 Task: In Heading Arial with underline. Font size of heading  '18'Font style of data Calibri. Font size of data  9Alignment of headline & data Align center. Fill color in heading,  RedFont color of data Black Apply border in Data No BorderIn the sheet  Expense Tracker Spreadsheet Template Sheetbook
Action: Mouse moved to (28, 115)
Screenshot: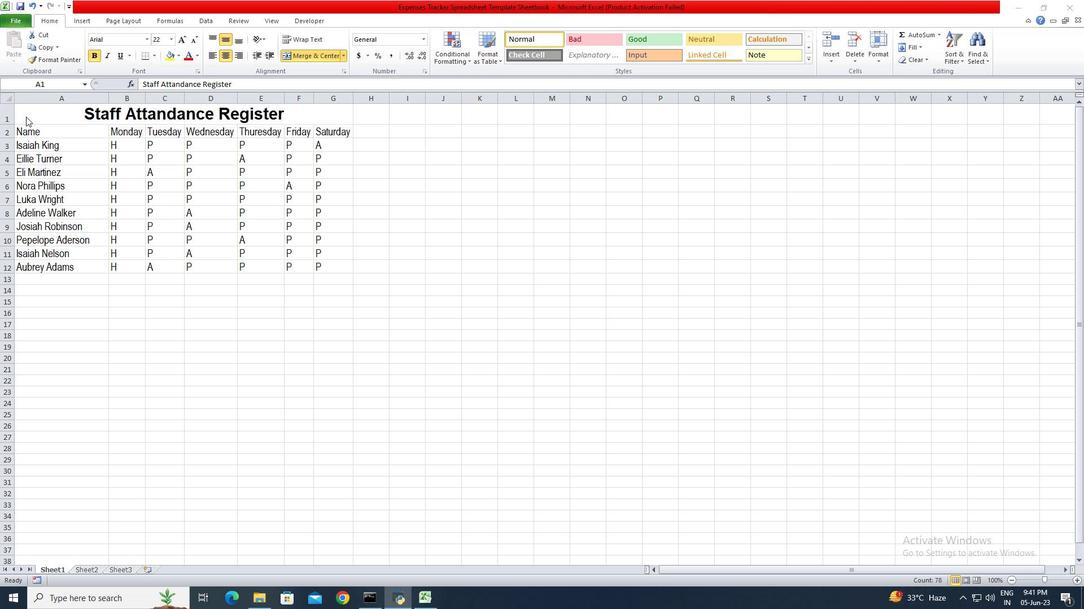 
Action: Mouse pressed left at (28, 115)
Screenshot: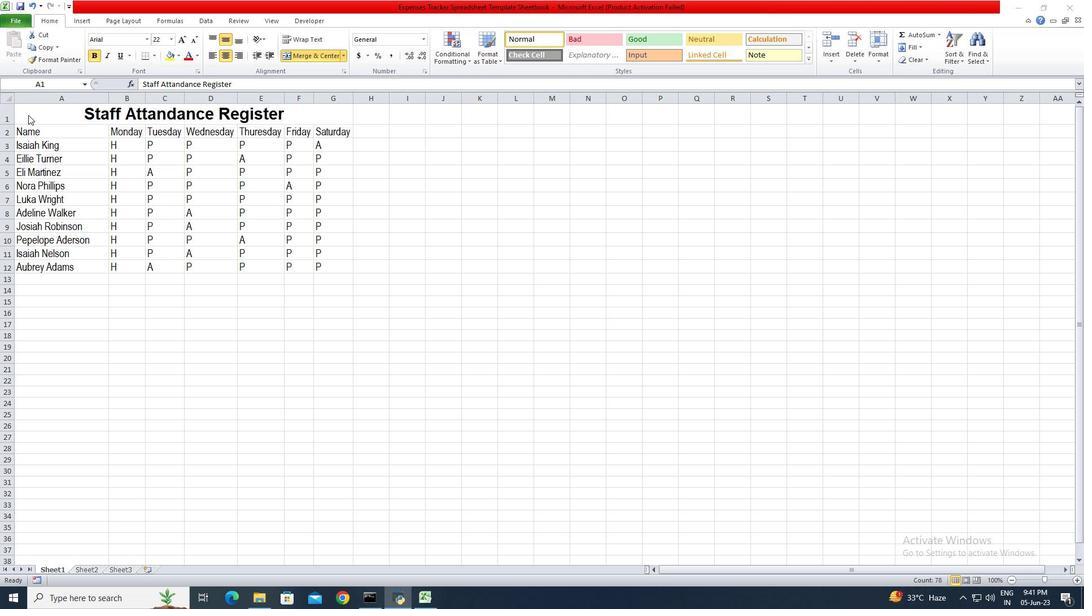 
Action: Mouse moved to (48, 108)
Screenshot: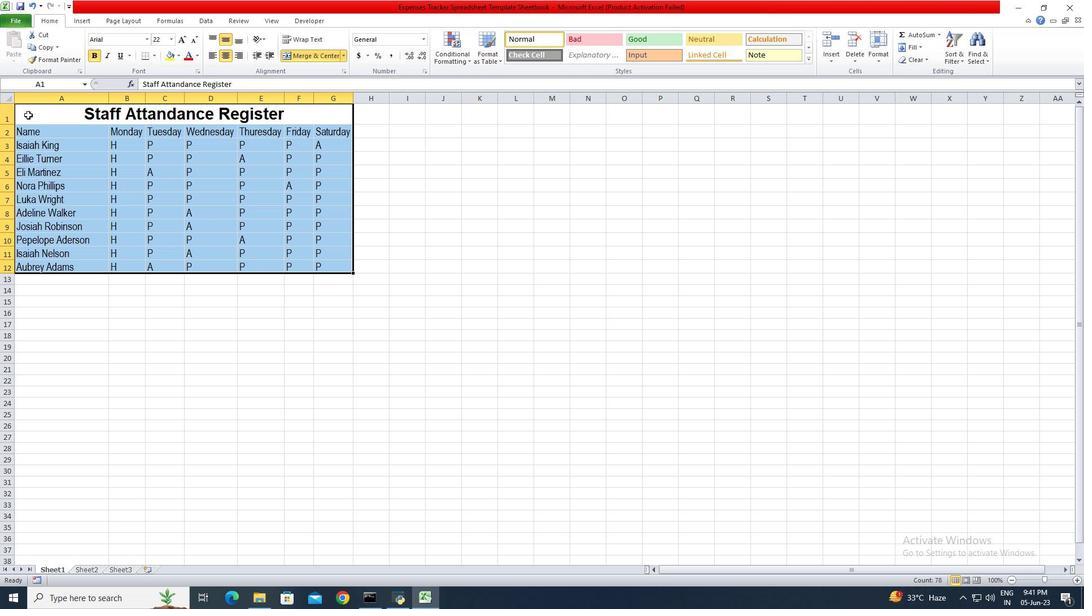 
Action: Mouse pressed left at (48, 108)
Screenshot: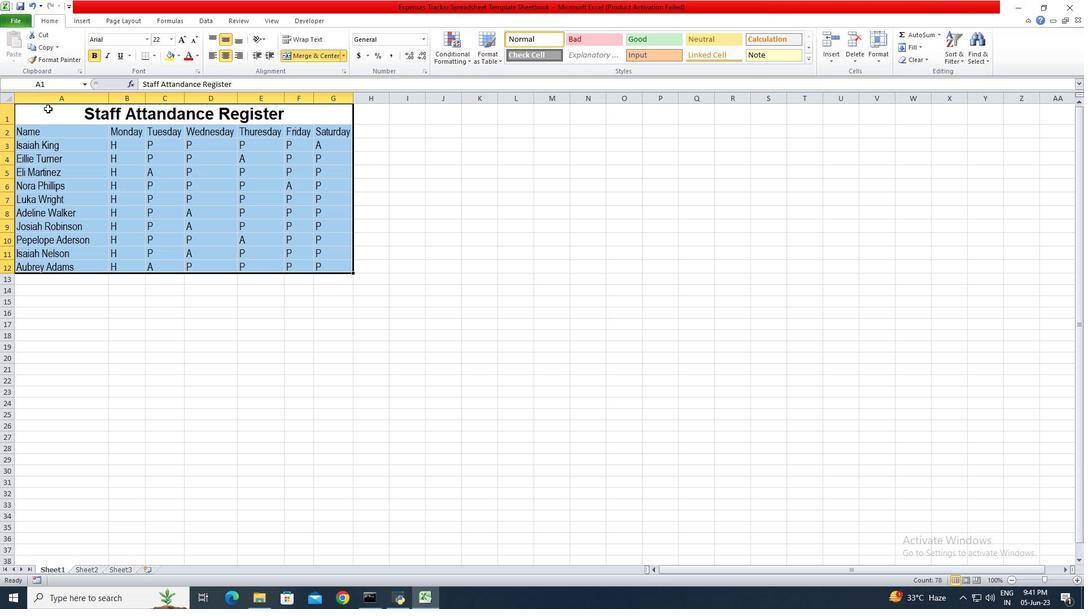 
Action: Mouse moved to (120, 54)
Screenshot: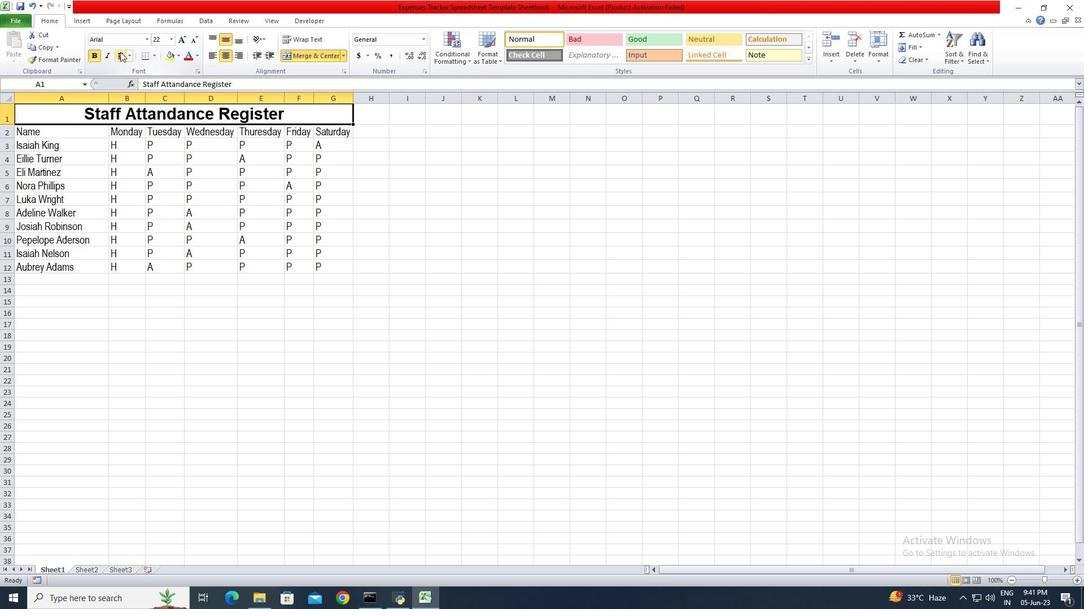 
Action: Mouse pressed left at (120, 54)
Screenshot: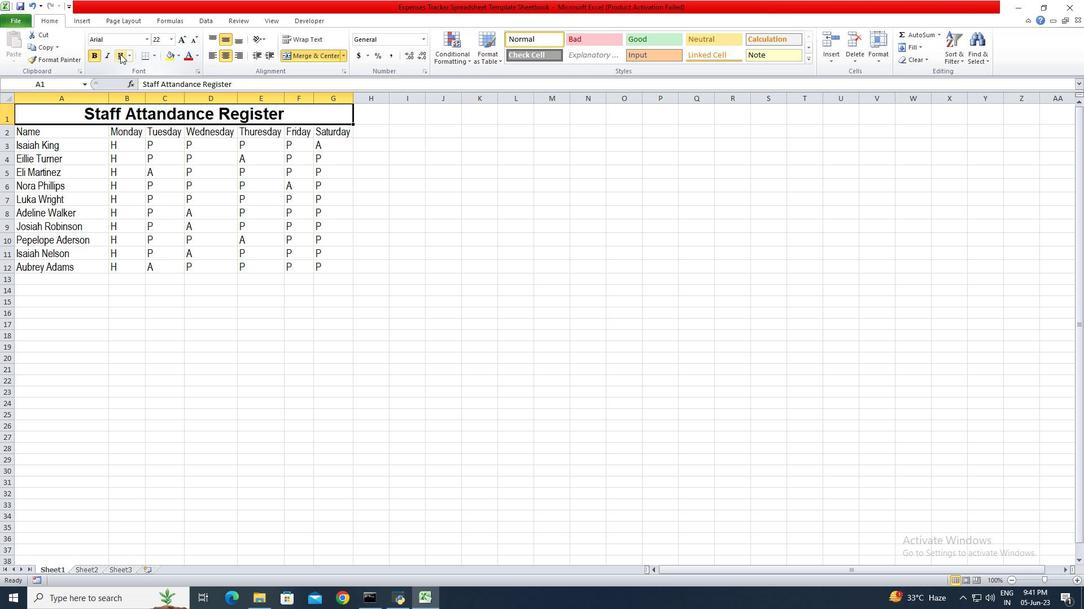 
Action: Mouse moved to (172, 40)
Screenshot: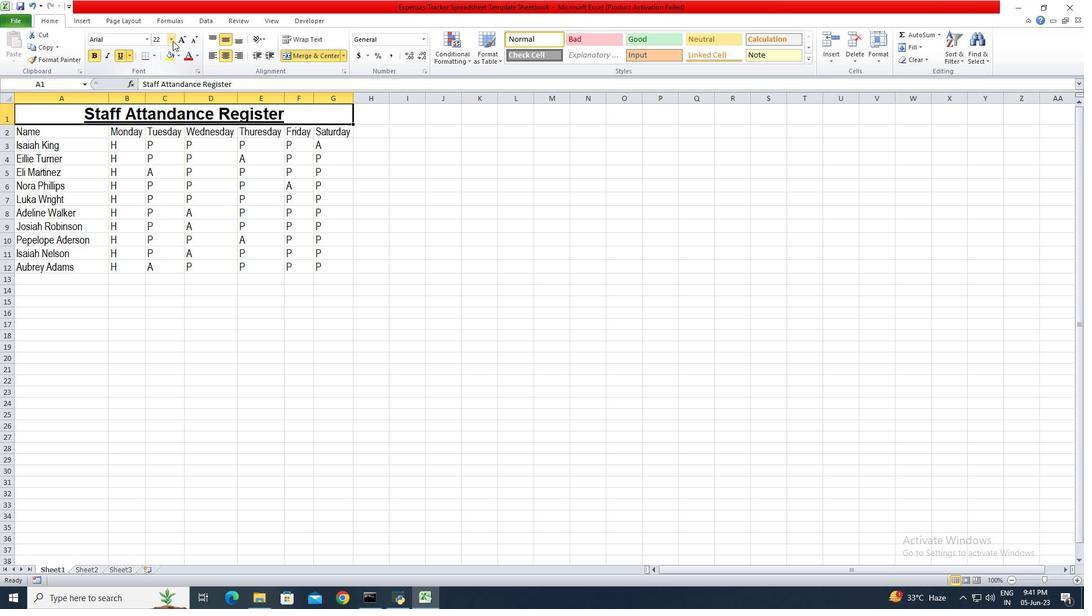 
Action: Mouse pressed left at (172, 40)
Screenshot: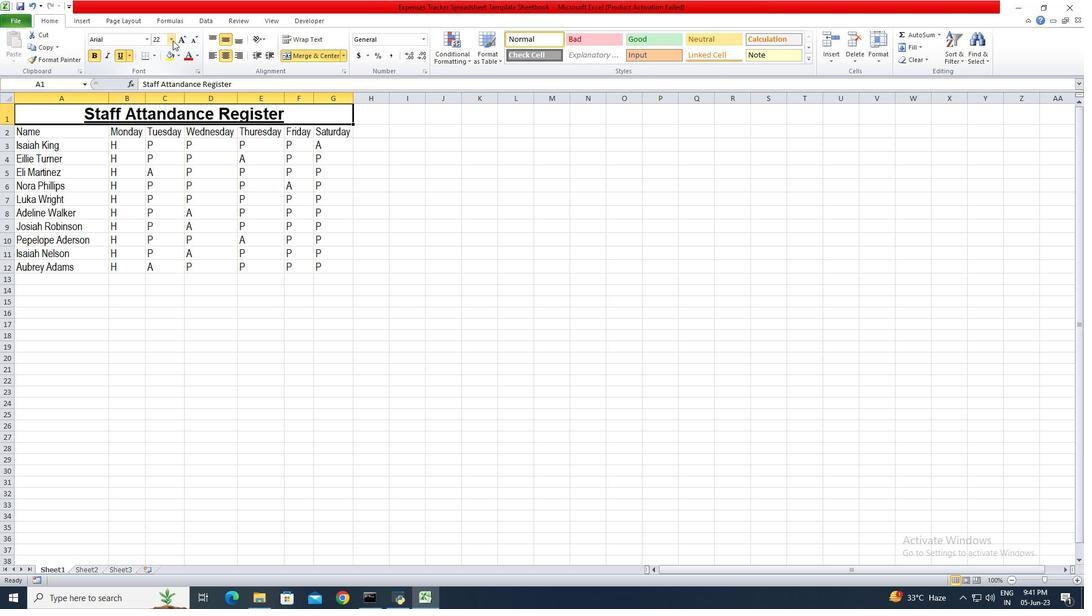 
Action: Mouse moved to (160, 114)
Screenshot: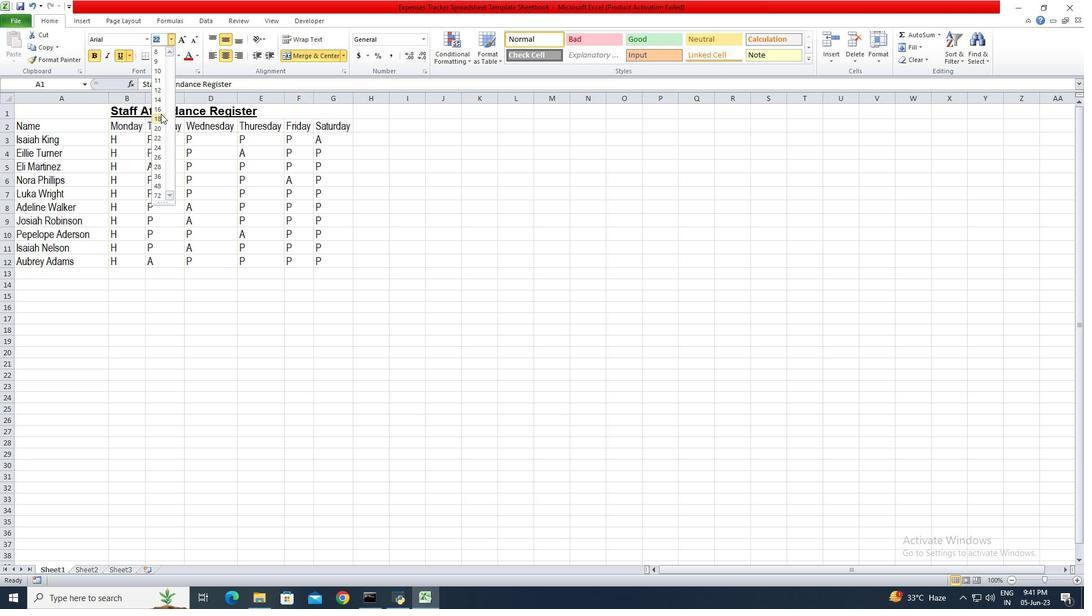 
Action: Mouse pressed left at (160, 114)
Screenshot: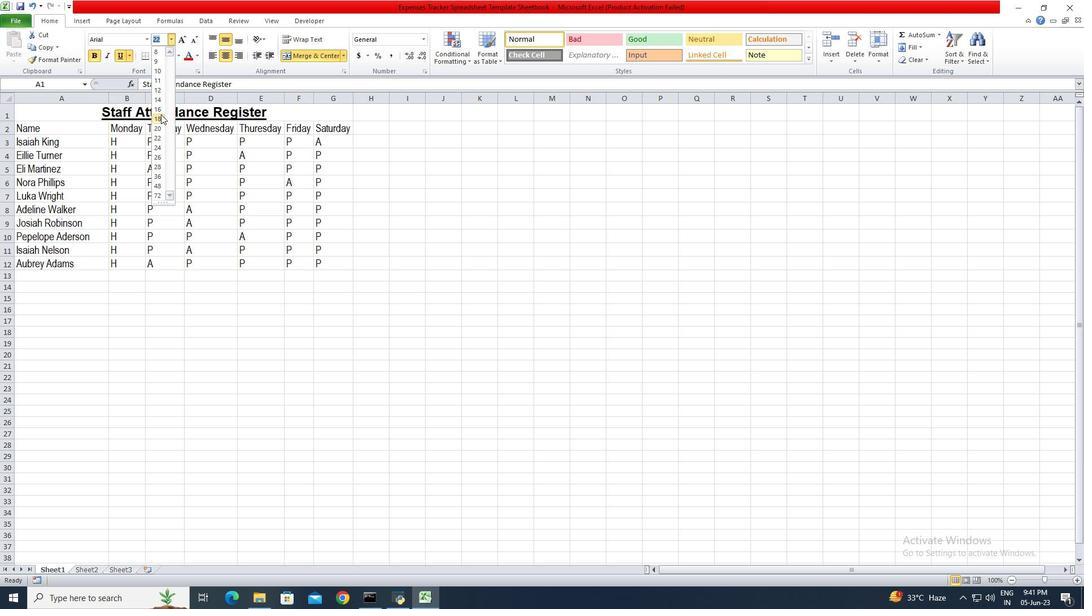 
Action: Mouse moved to (46, 129)
Screenshot: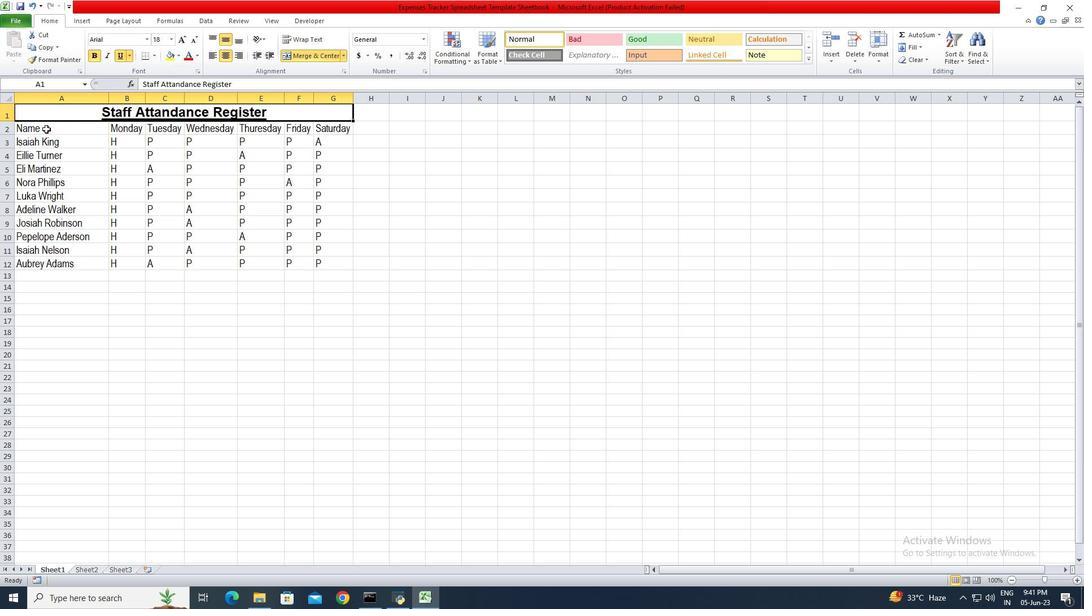 
Action: Mouse pressed left at (46, 129)
Screenshot: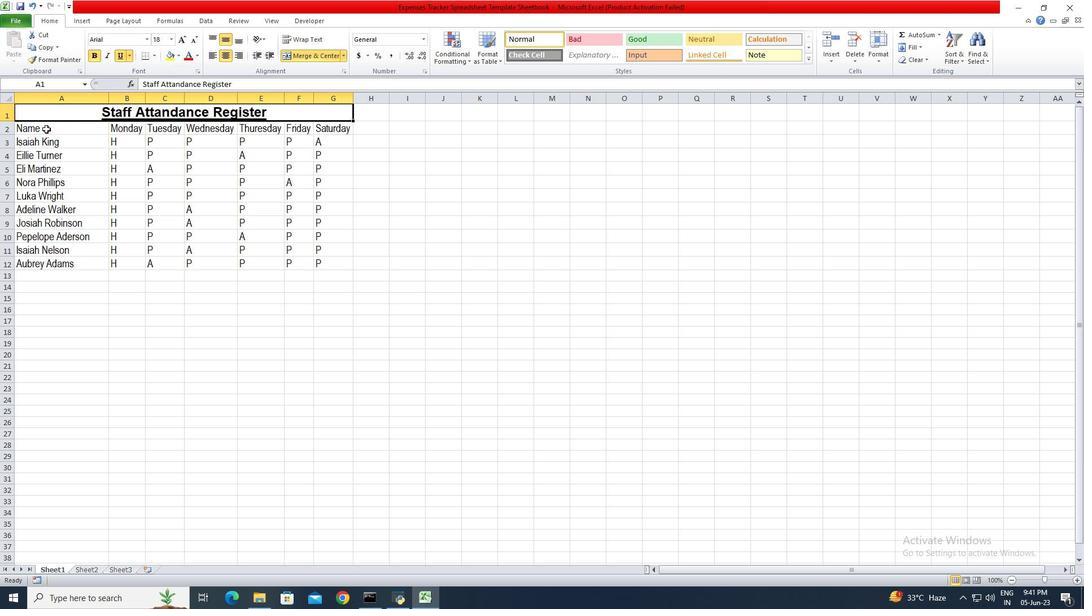 
Action: Mouse moved to (145, 44)
Screenshot: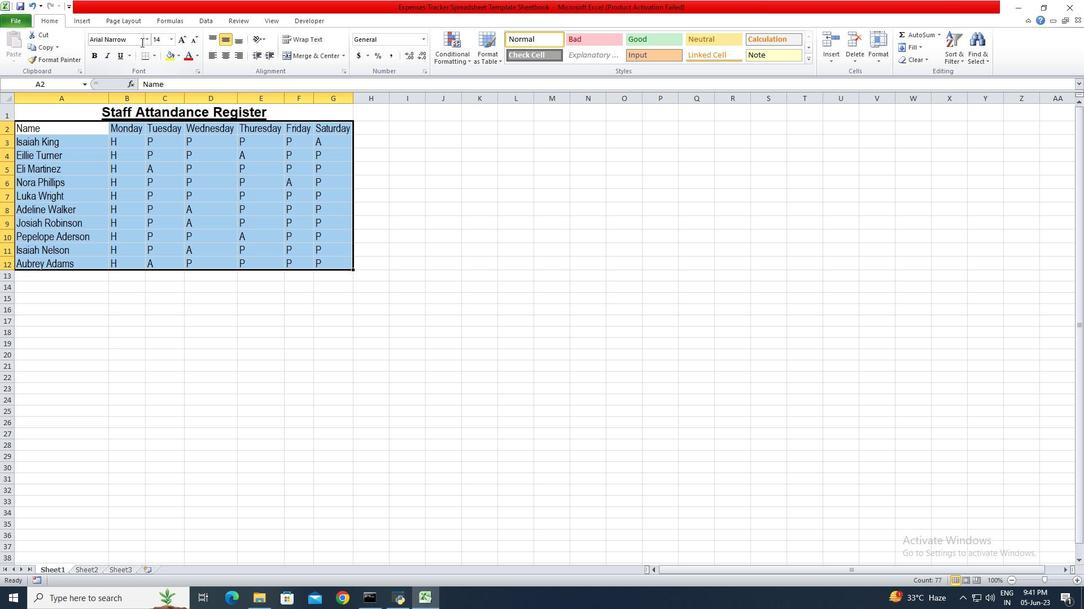 
Action: Mouse pressed left at (145, 44)
Screenshot: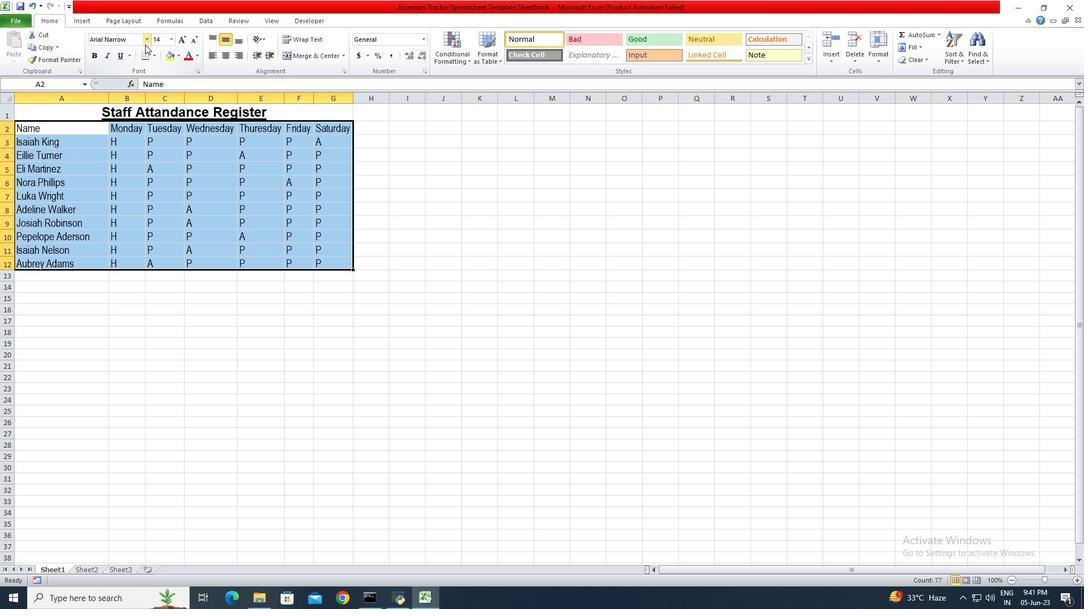 
Action: Mouse moved to (136, 80)
Screenshot: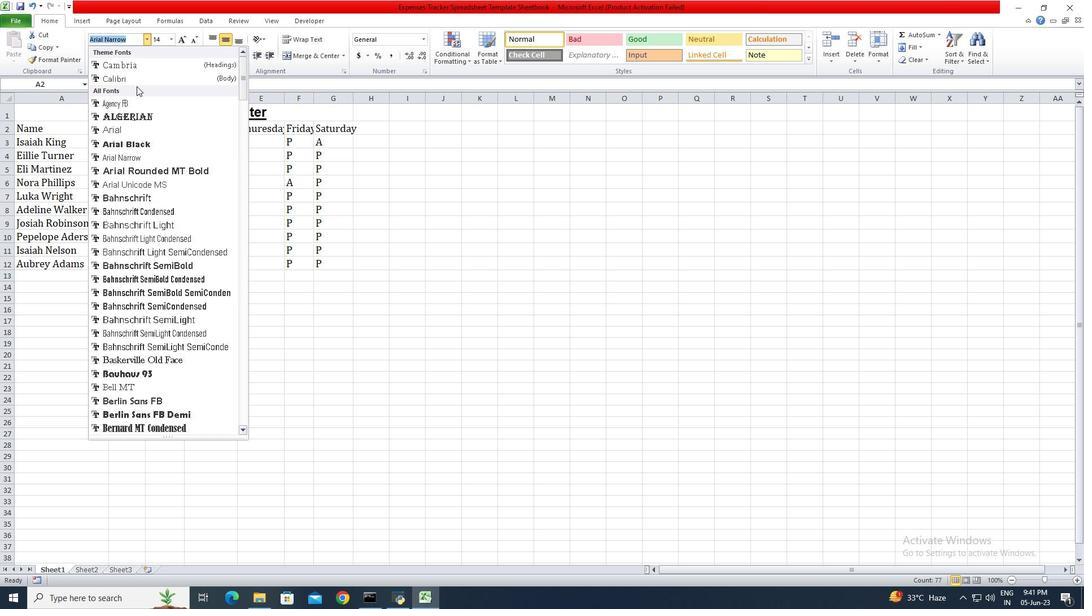 
Action: Mouse pressed left at (136, 80)
Screenshot: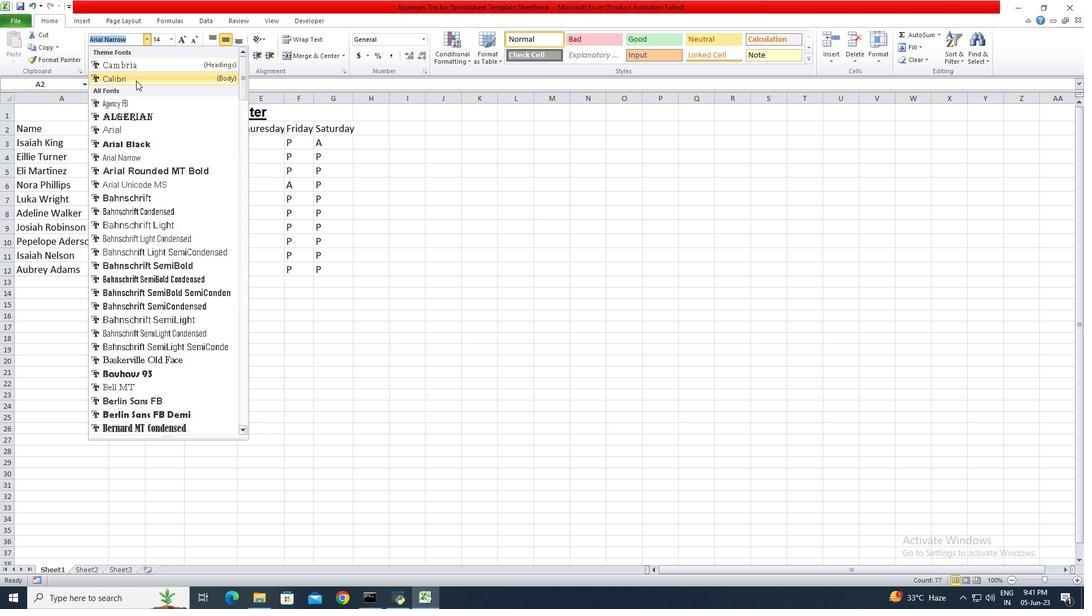 
Action: Mouse moved to (172, 39)
Screenshot: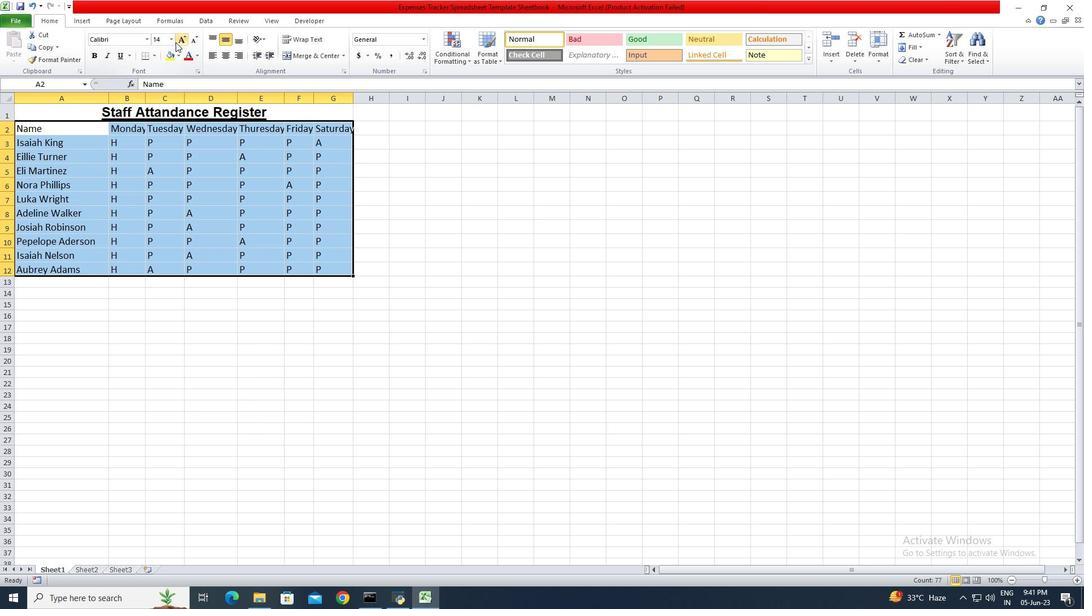 
Action: Mouse pressed left at (172, 39)
Screenshot: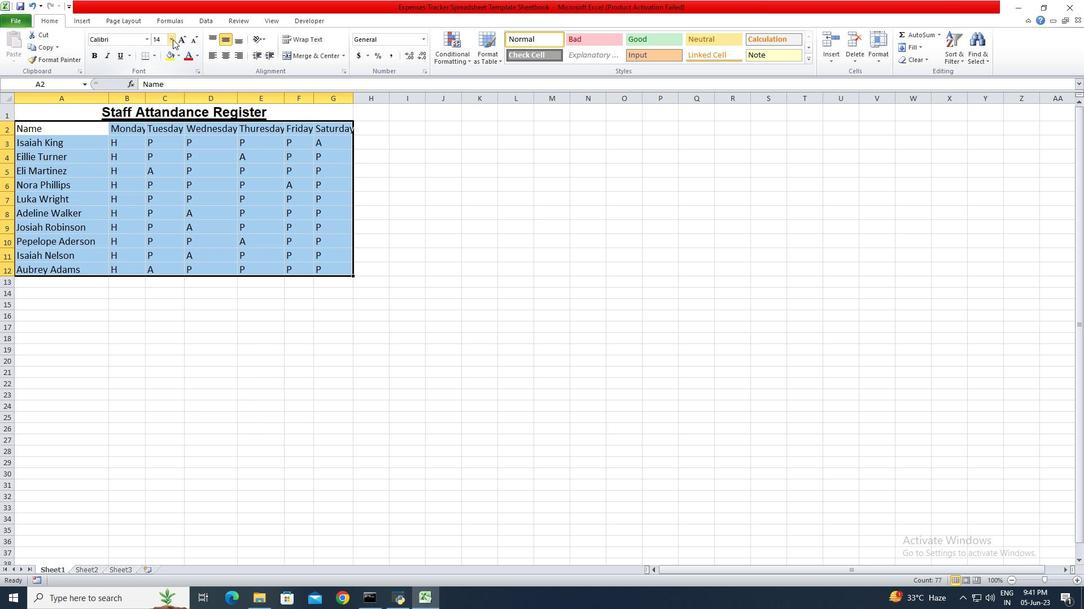 
Action: Mouse moved to (156, 62)
Screenshot: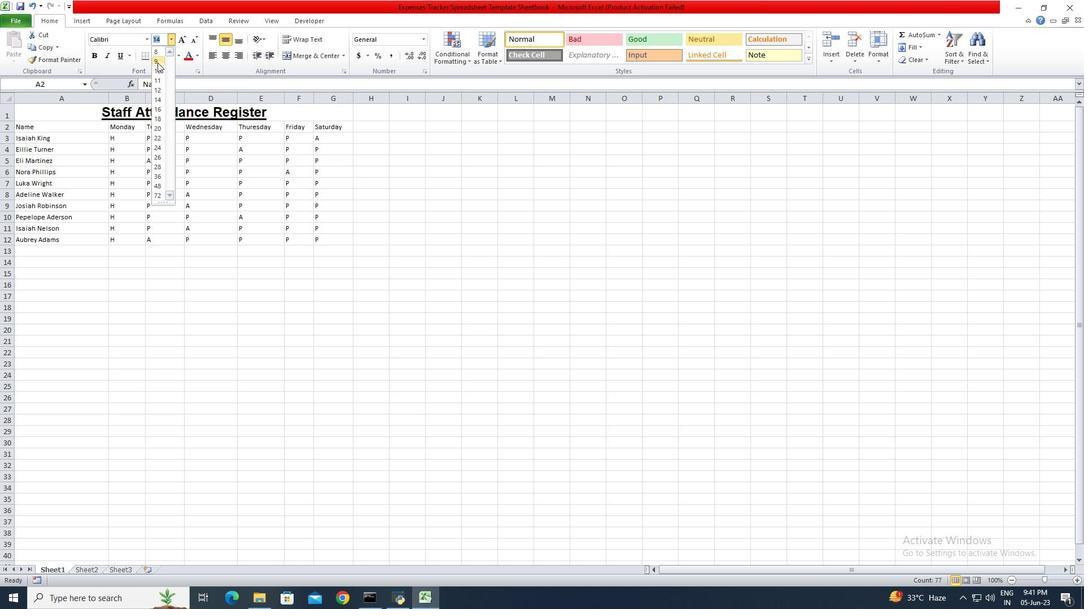 
Action: Mouse pressed left at (156, 62)
Screenshot: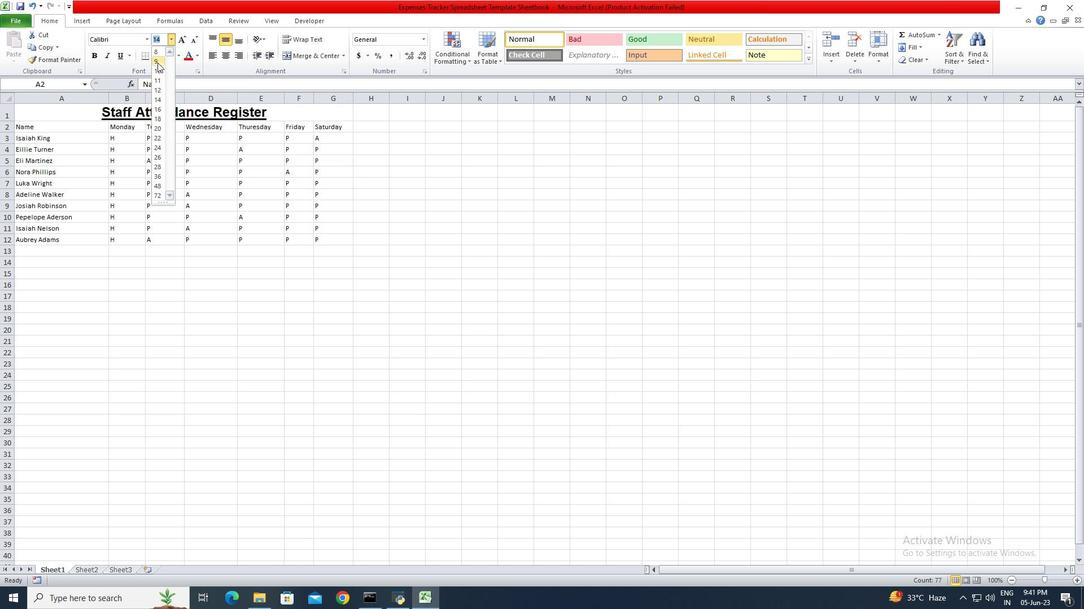 
Action: Mouse moved to (85, 108)
Screenshot: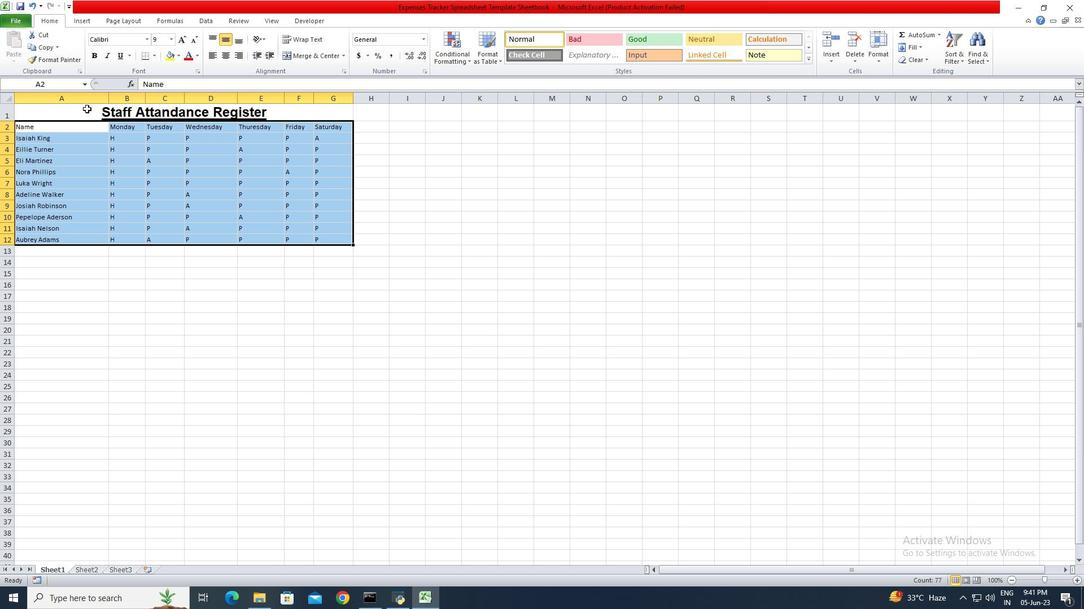 
Action: Mouse pressed left at (85, 108)
Screenshot: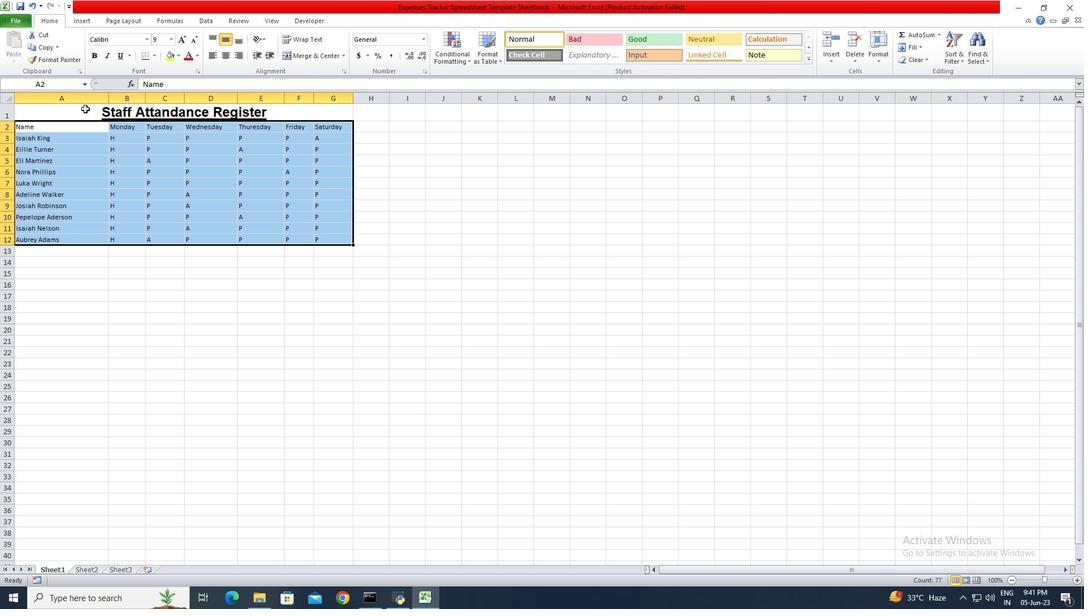 
Action: Mouse moved to (221, 53)
Screenshot: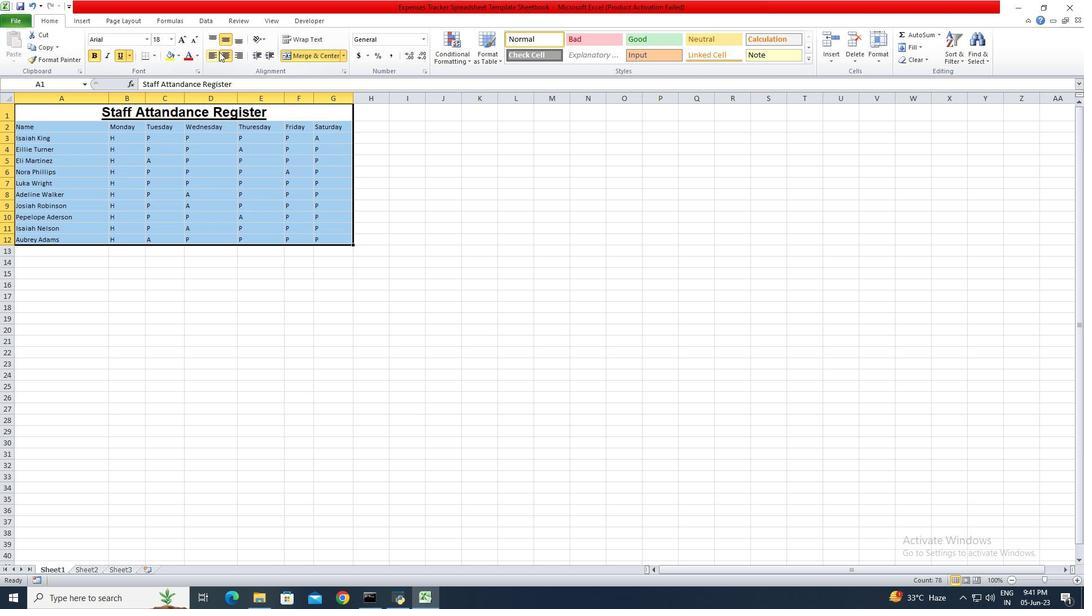 
Action: Mouse pressed left at (221, 53)
Screenshot: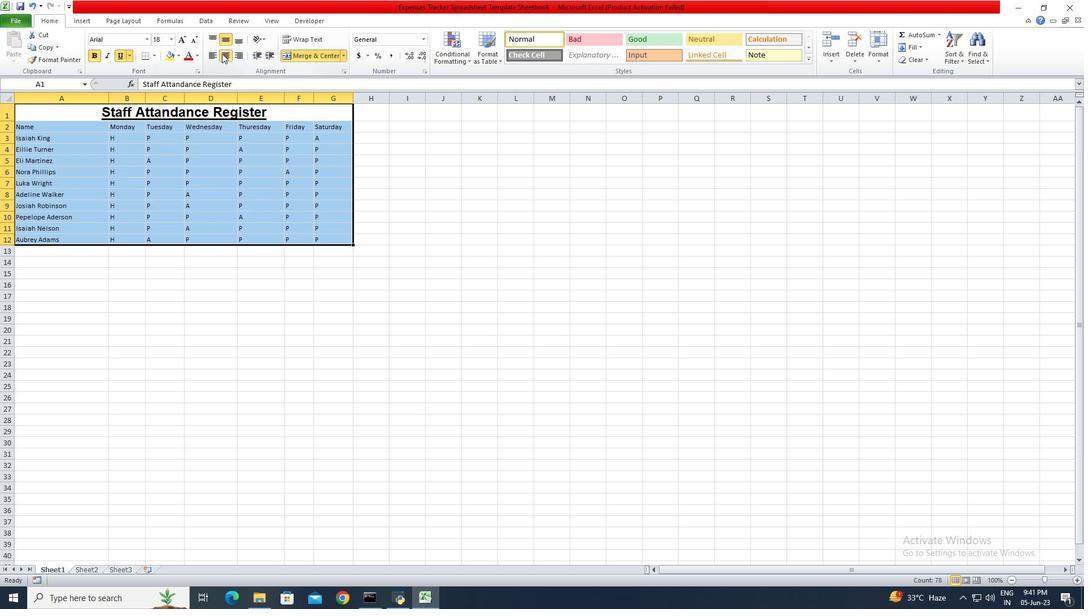 
Action: Mouse moved to (108, 97)
Screenshot: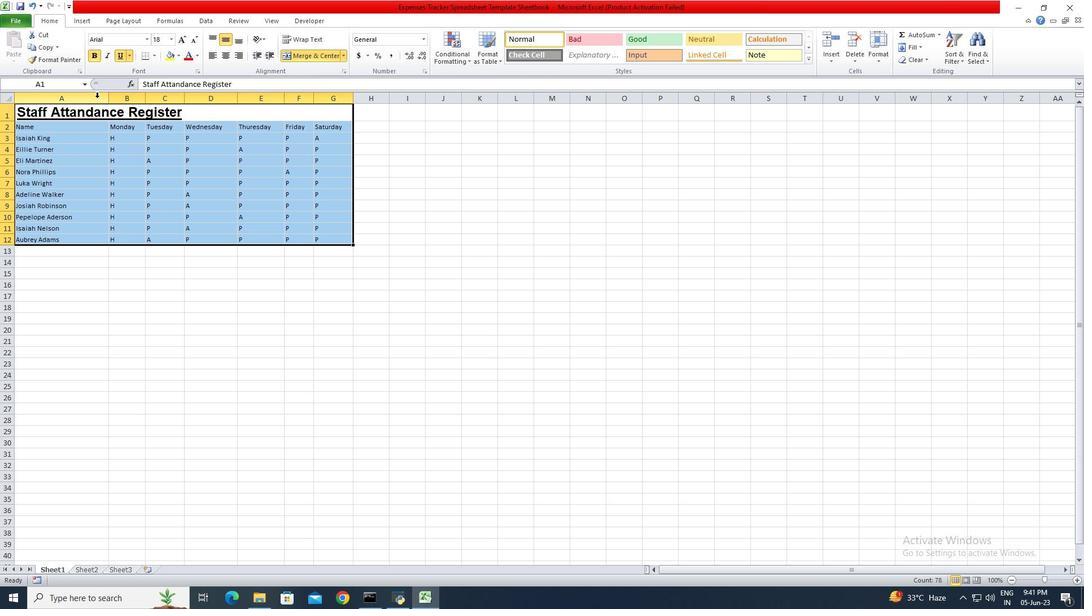 
Action: Mouse pressed left at (108, 97)
Screenshot: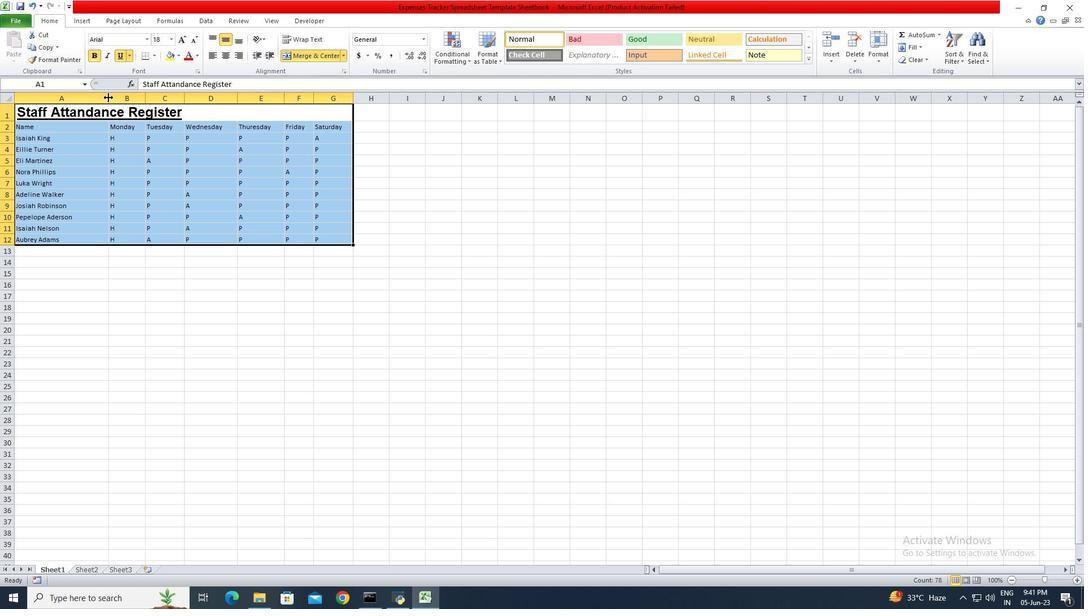 
Action: Mouse pressed left at (108, 97)
Screenshot: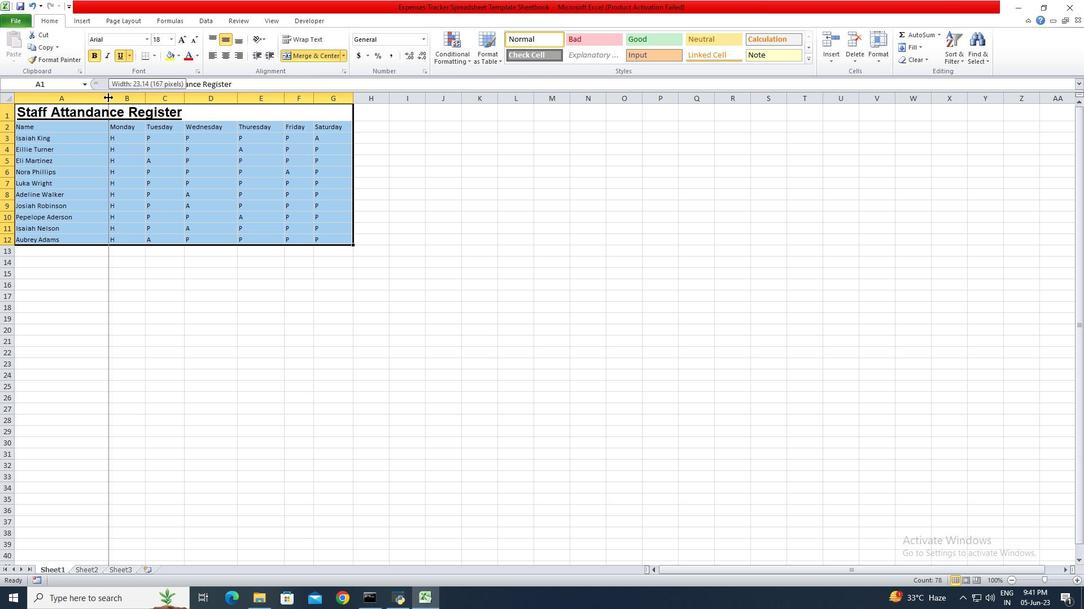 
Action: Mouse moved to (109, 98)
Screenshot: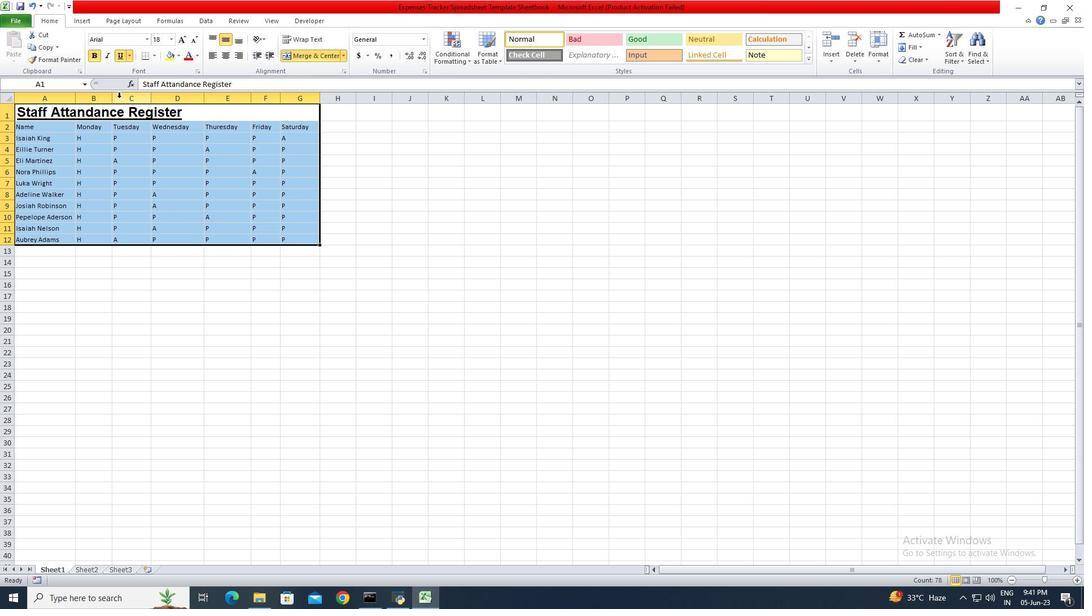 
Action: Mouse pressed left at (109, 98)
Screenshot: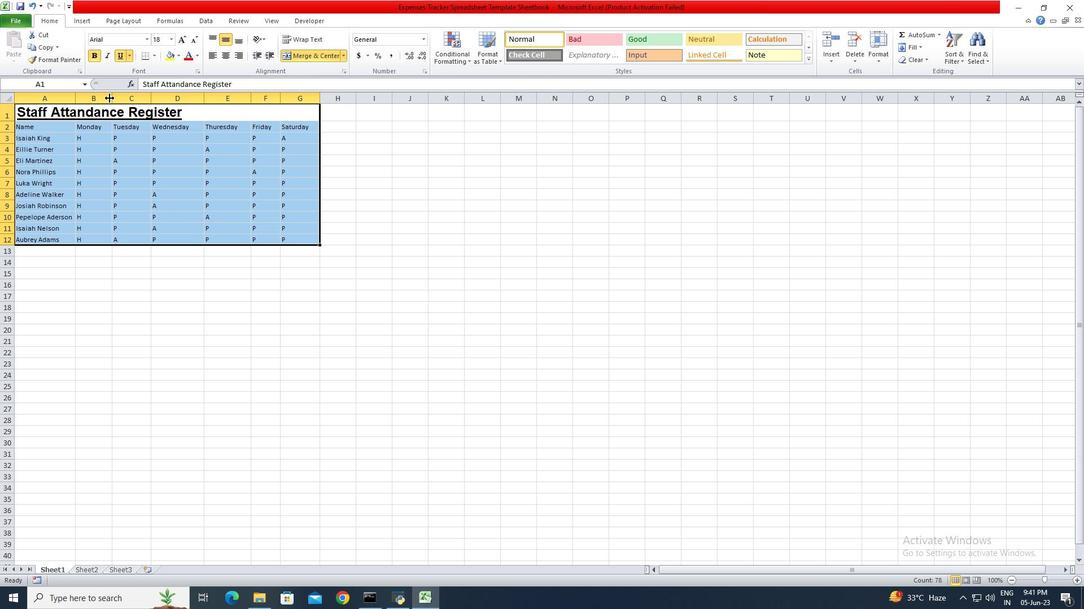 
Action: Mouse pressed left at (109, 98)
Screenshot: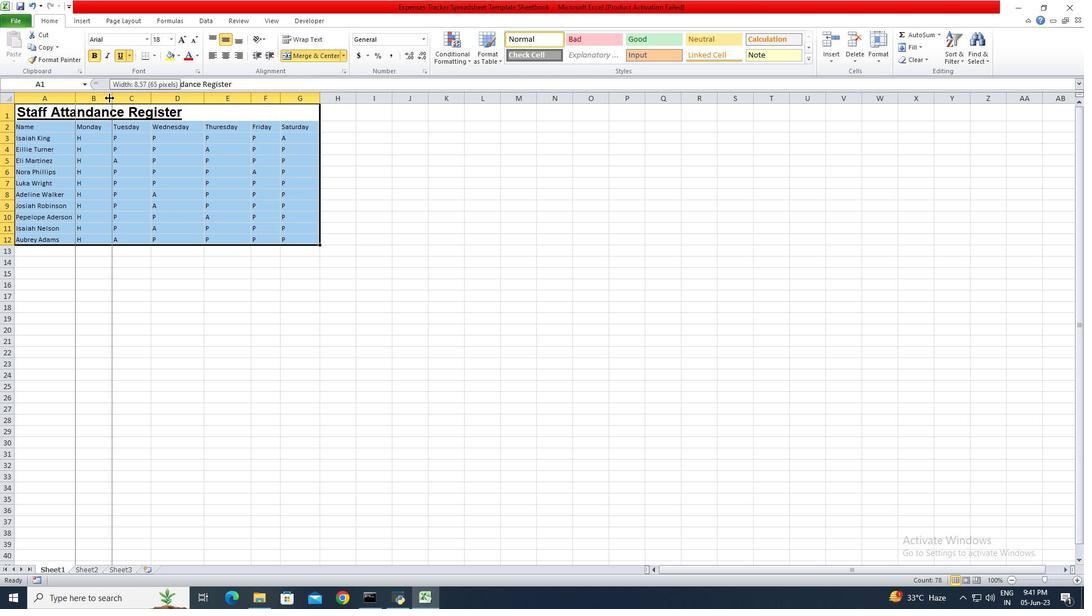 
Action: Mouse moved to (143, 101)
Screenshot: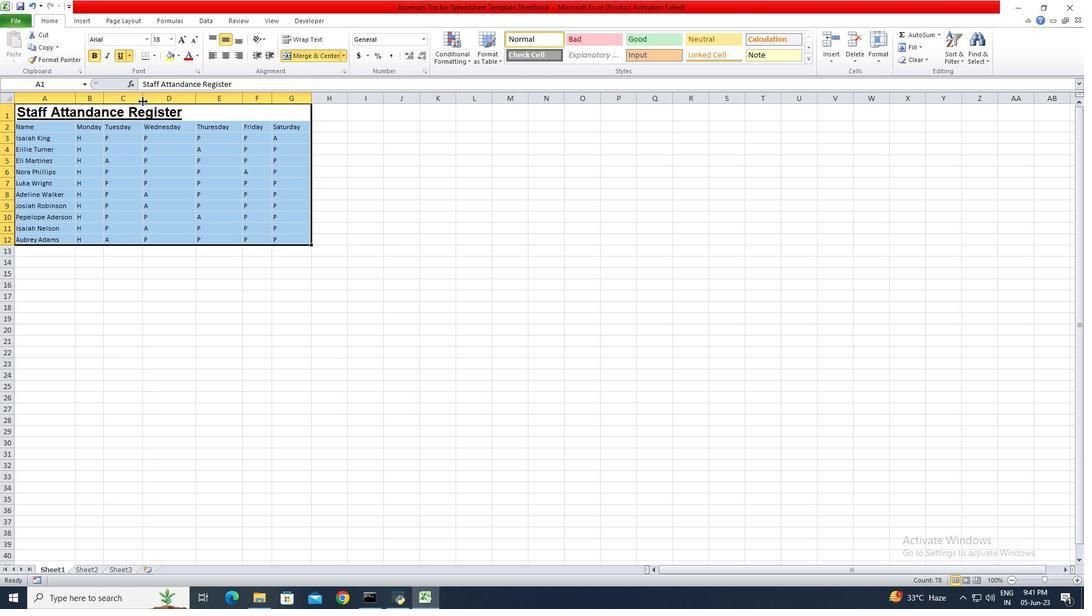 
Action: Mouse pressed left at (143, 101)
Screenshot: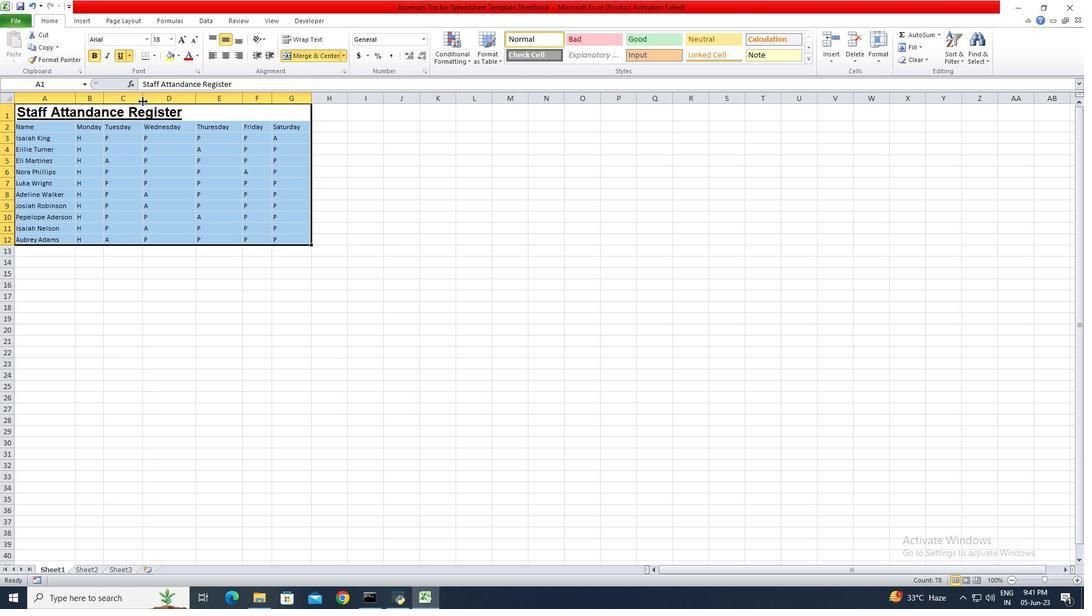 
Action: Mouse moved to (143, 101)
Screenshot: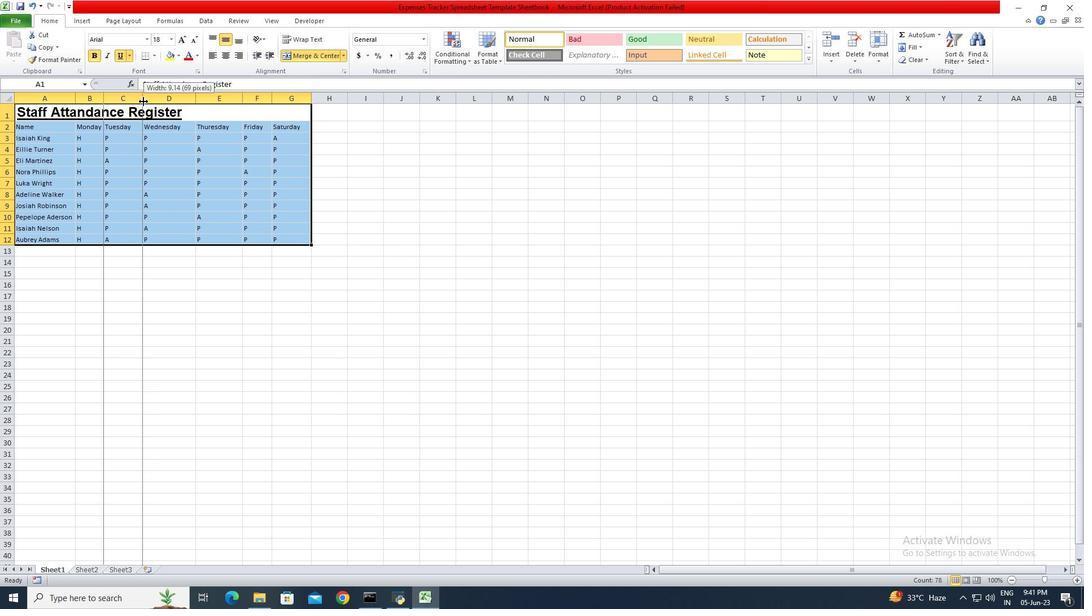 
Action: Mouse pressed left at (143, 101)
Screenshot: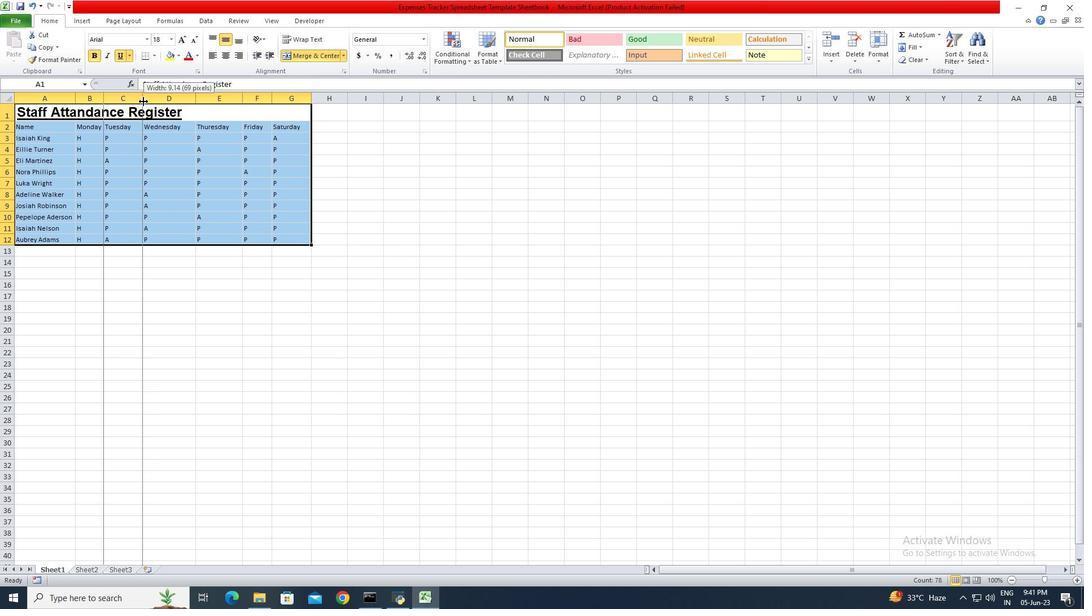 
Action: Mouse moved to (186, 97)
Screenshot: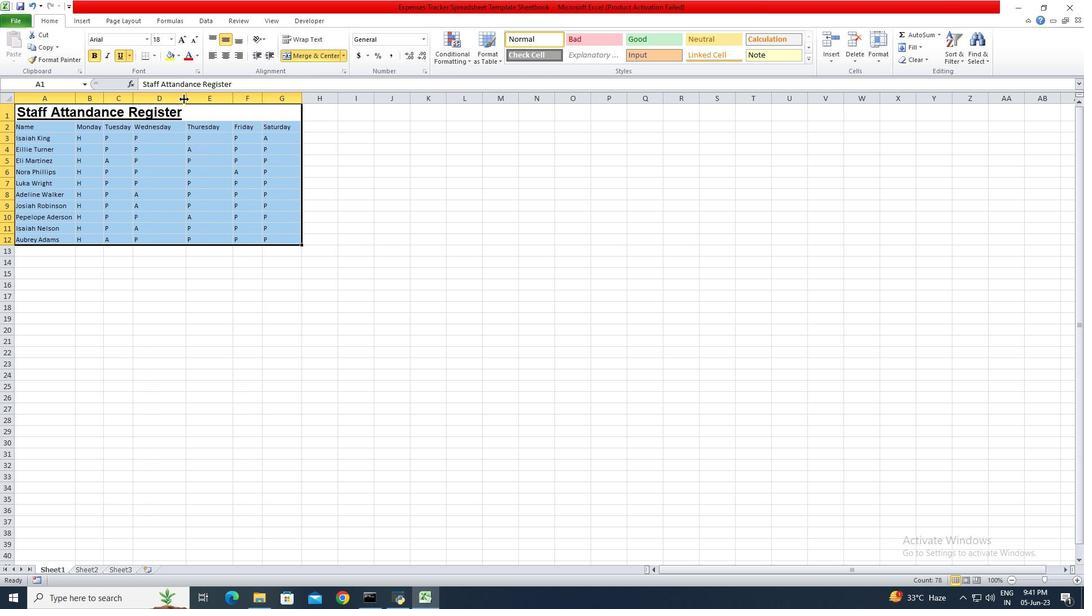 
Action: Mouse pressed left at (186, 97)
Screenshot: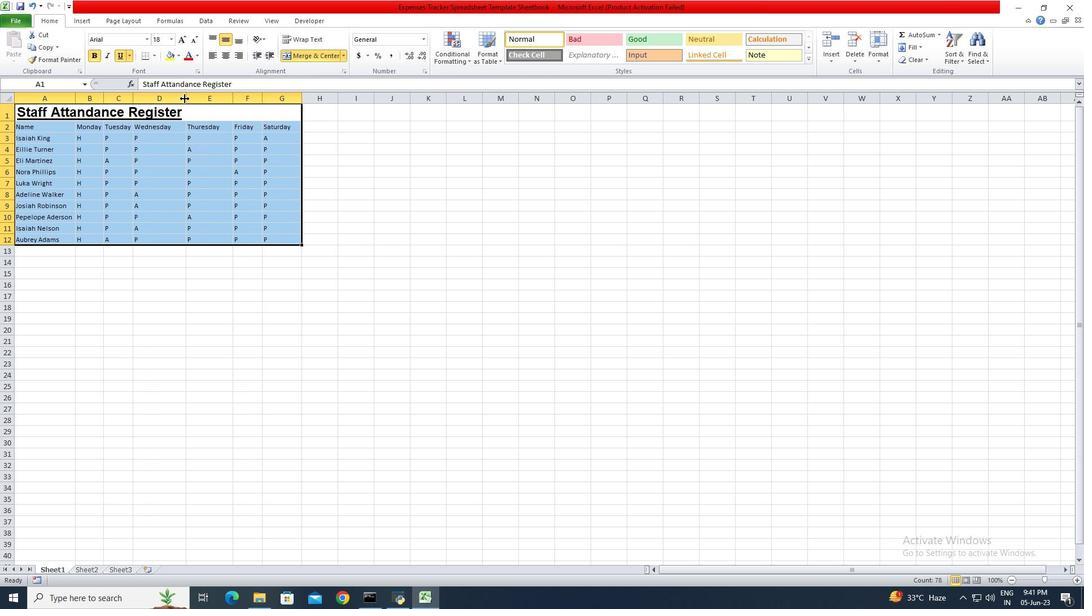 
Action: Mouse moved to (186, 97)
Screenshot: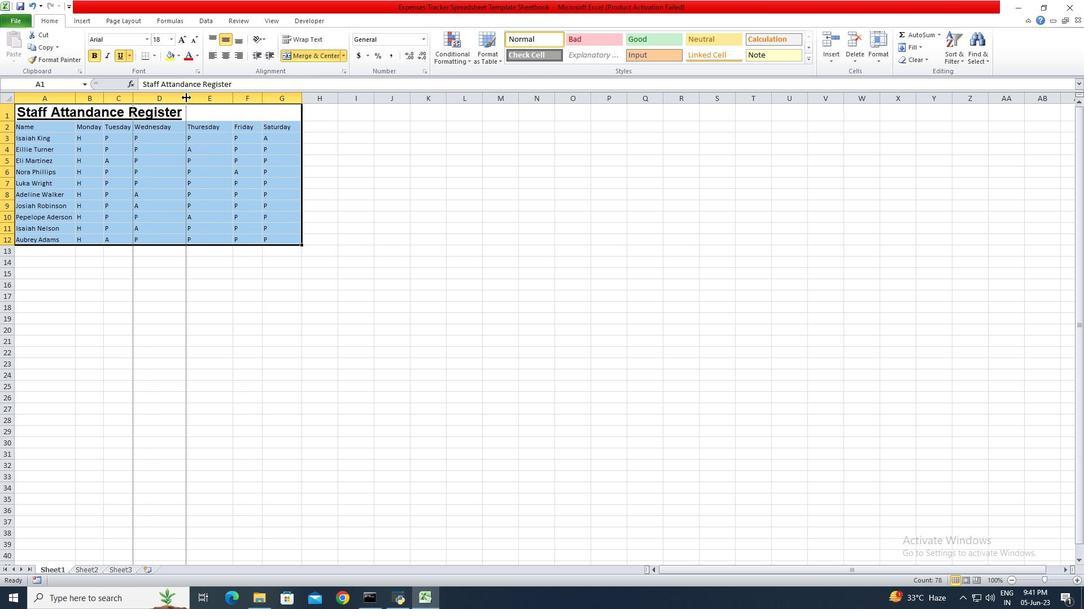
Action: Mouse pressed left at (186, 97)
Screenshot: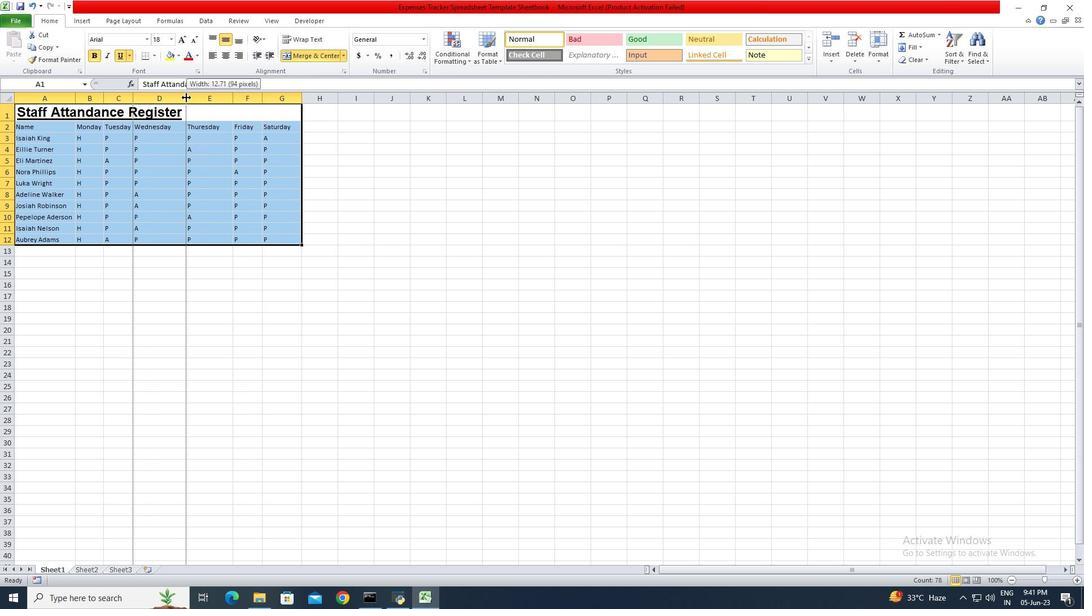 
Action: Mouse moved to (219, 100)
Screenshot: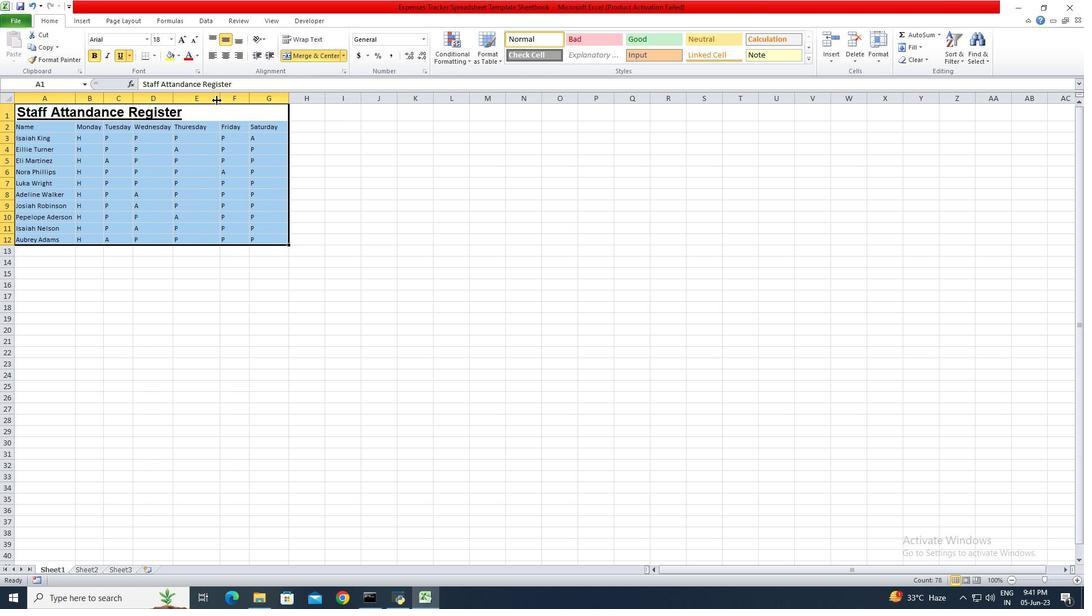 
Action: Mouse pressed left at (219, 100)
Screenshot: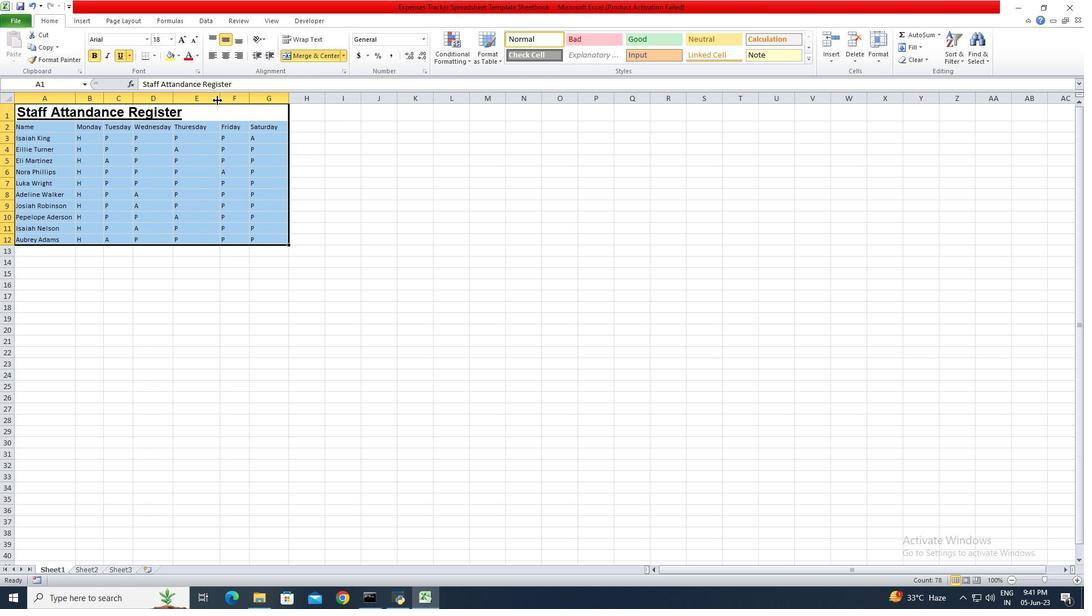 
Action: Mouse moved to (220, 100)
Screenshot: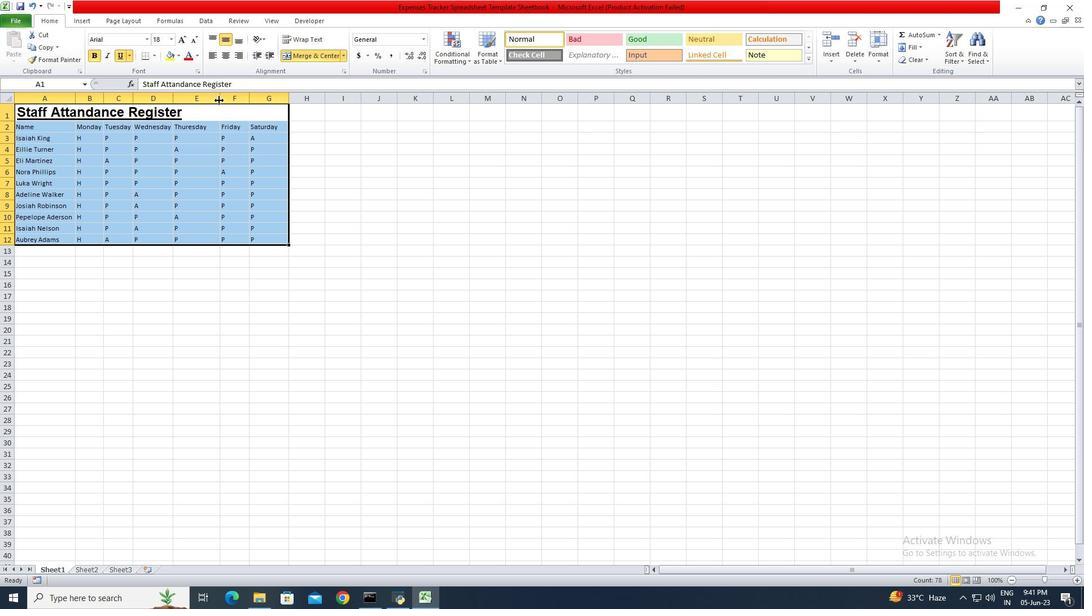
Action: Mouse pressed left at (220, 100)
Screenshot: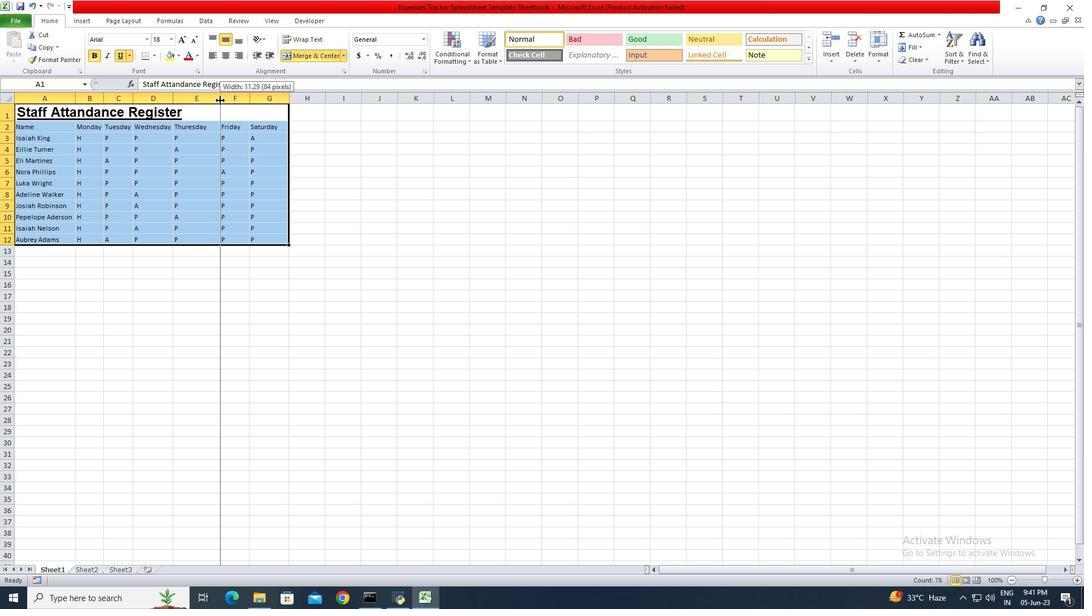
Action: Mouse moved to (236, 101)
Screenshot: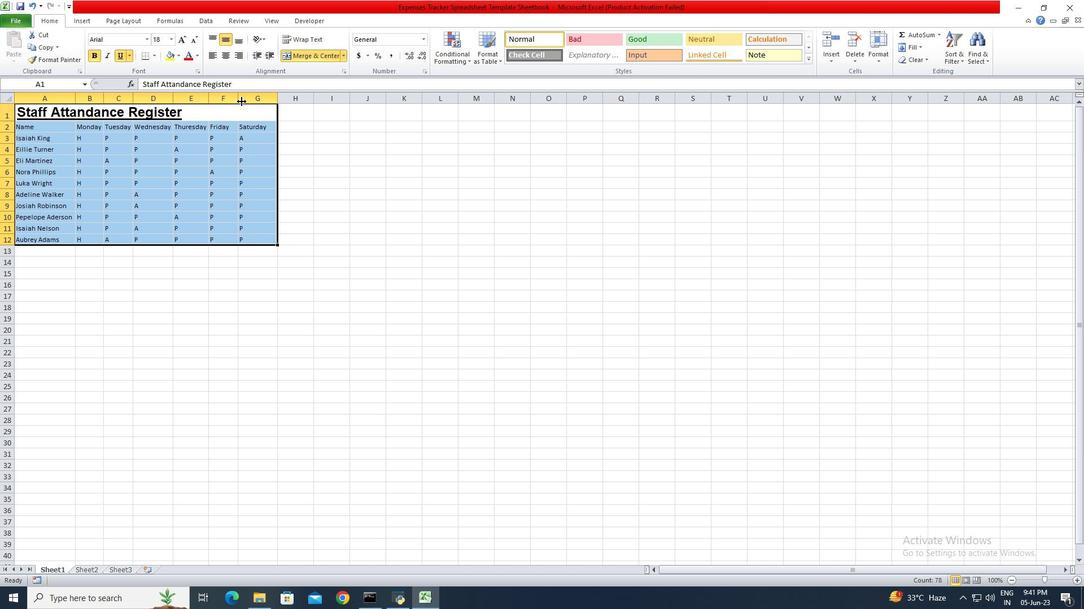 
Action: Mouse pressed left at (236, 101)
Screenshot: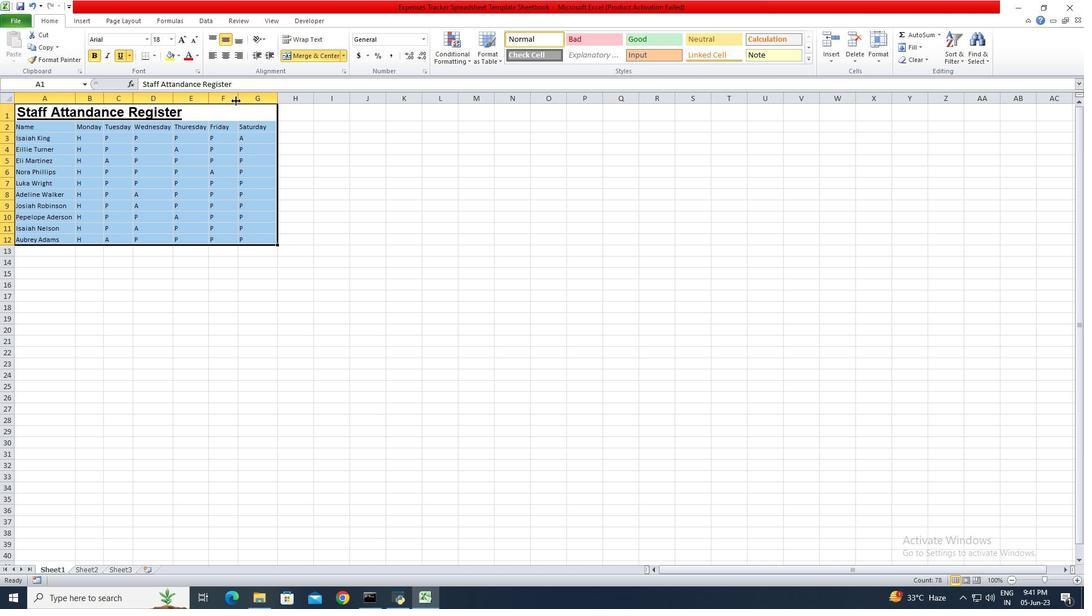 
Action: Mouse pressed left at (236, 101)
Screenshot: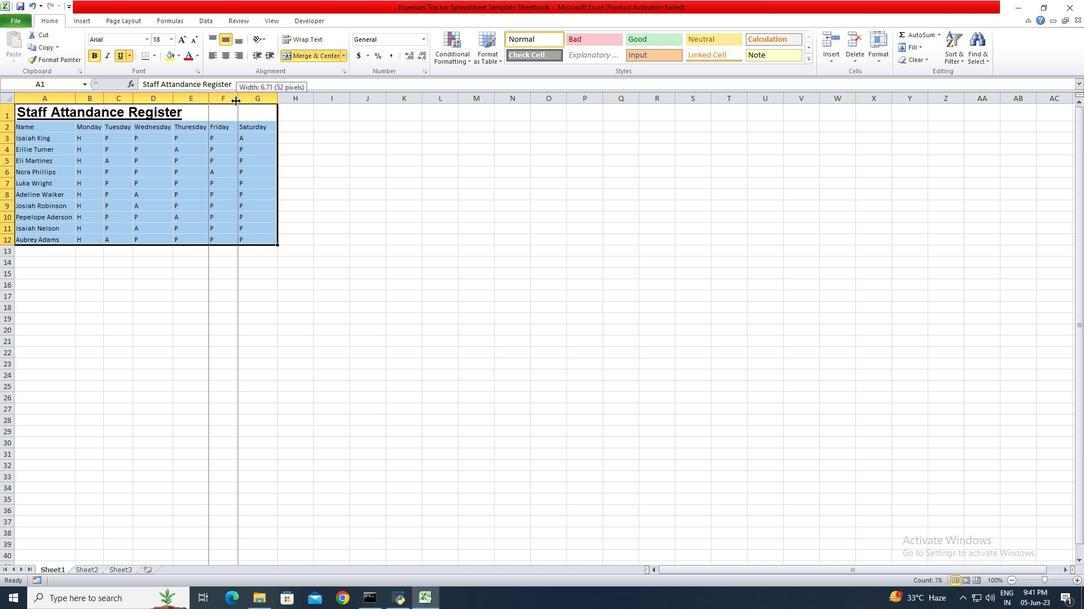 
Action: Mouse moved to (268, 99)
Screenshot: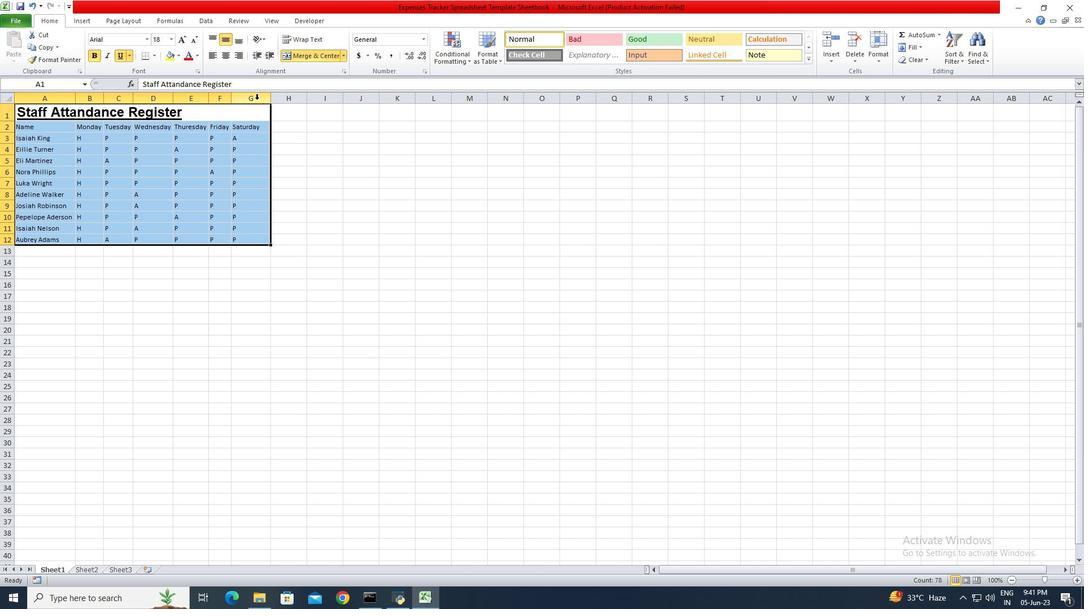 
Action: Mouse pressed left at (268, 99)
Screenshot: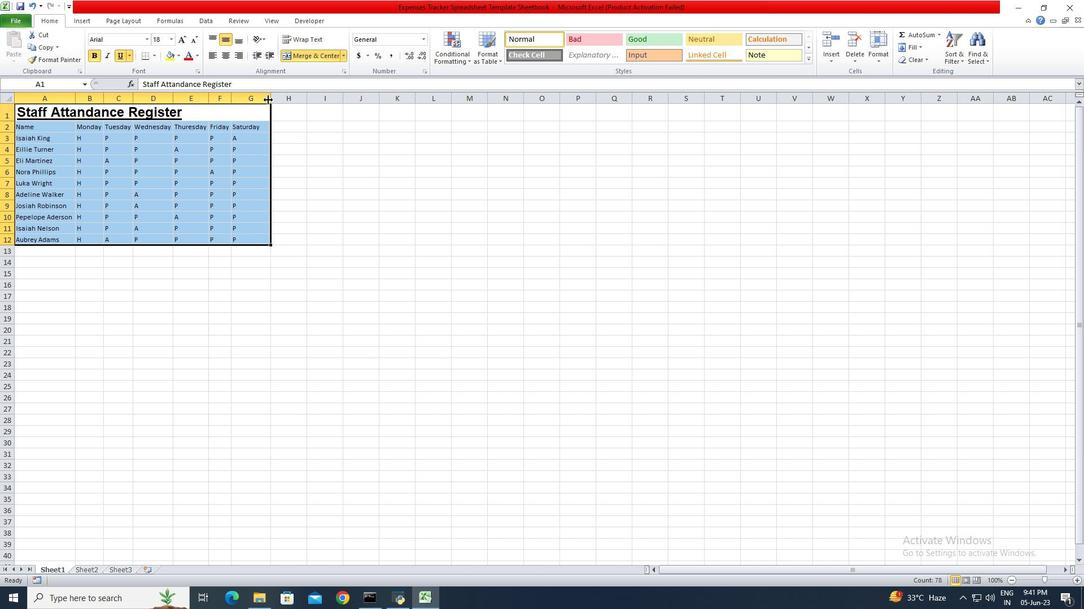 
Action: Mouse moved to (268, 99)
Screenshot: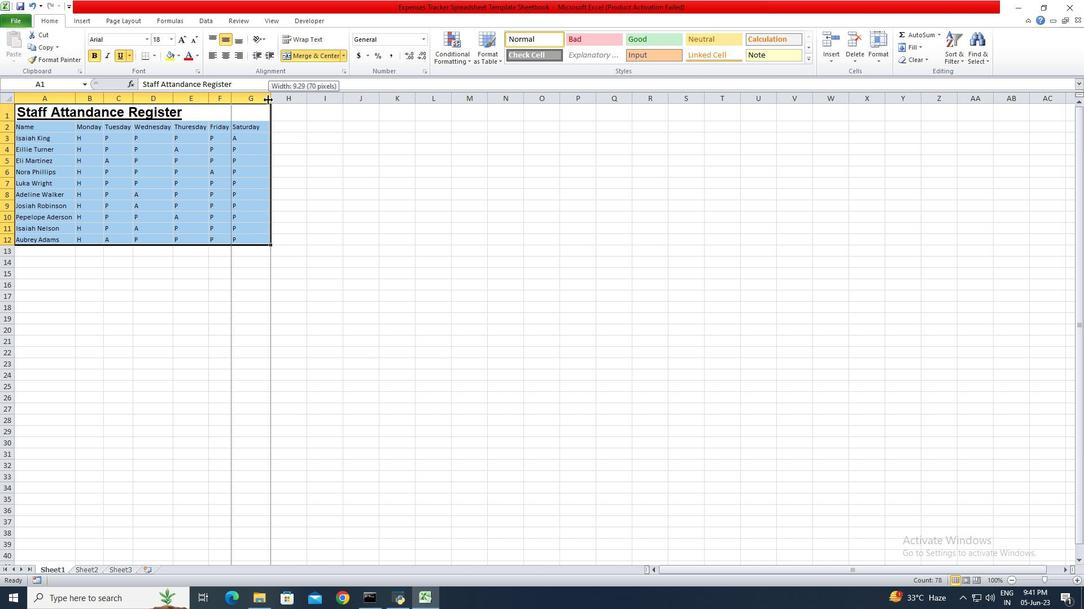 
Action: Mouse pressed left at (268, 99)
Screenshot: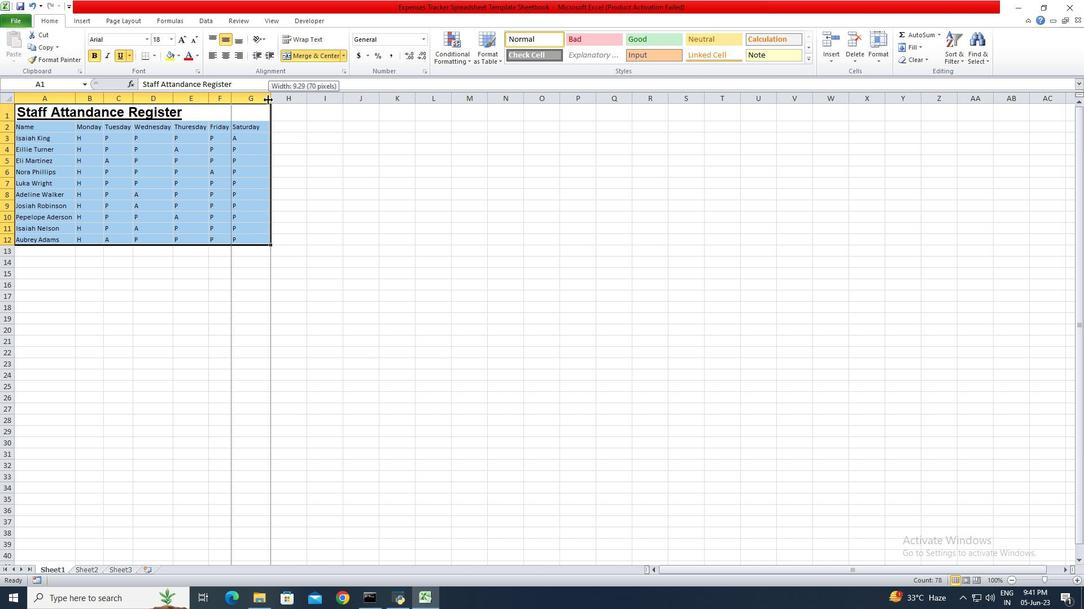 
Action: Mouse moved to (223, 53)
Screenshot: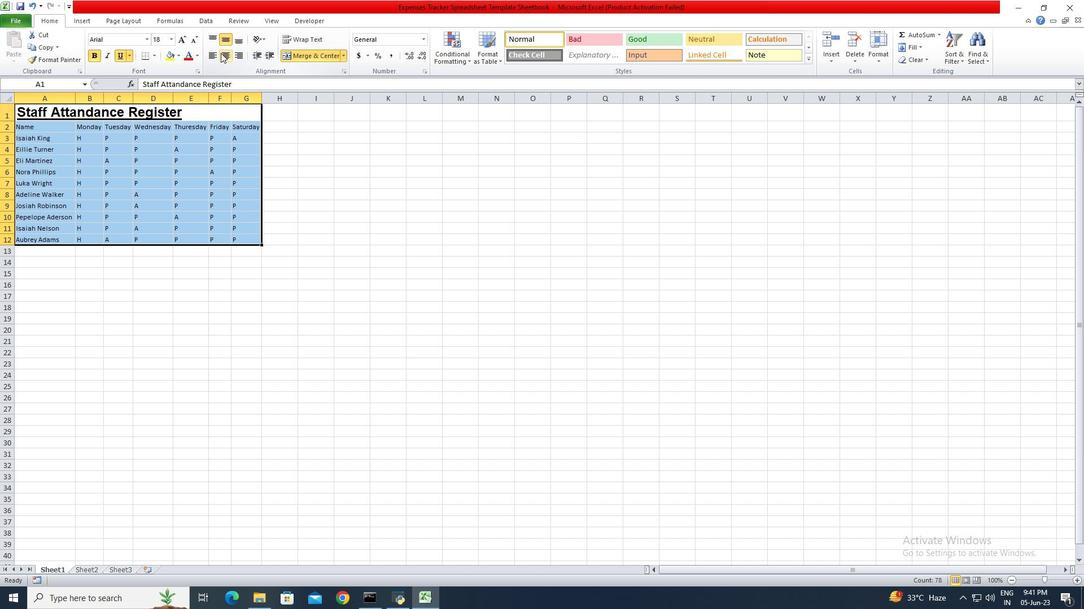 
Action: Mouse pressed left at (223, 53)
Screenshot: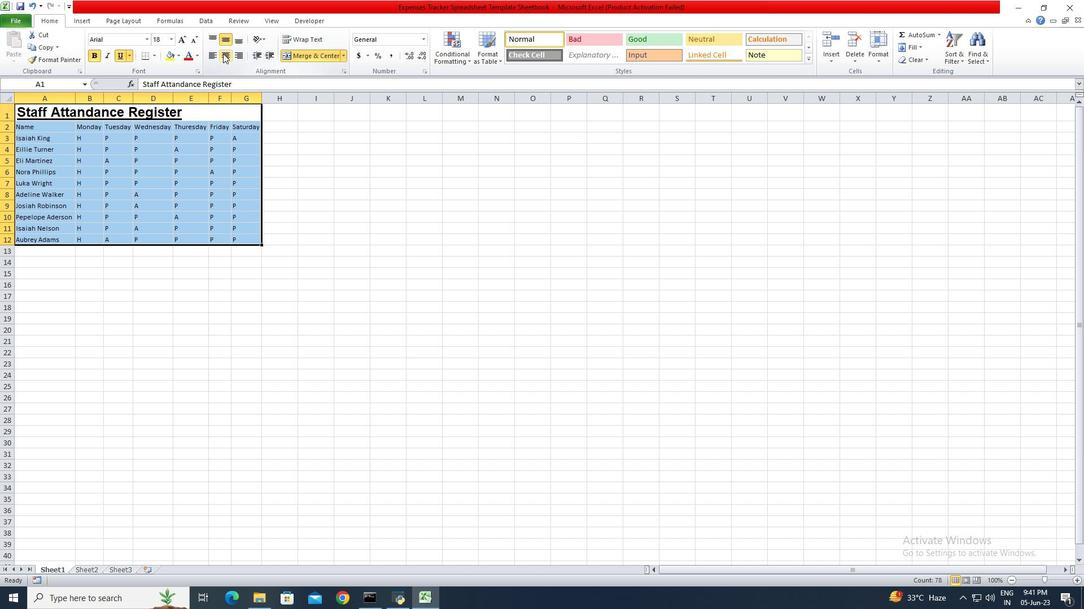 
Action: Mouse moved to (128, 285)
Screenshot: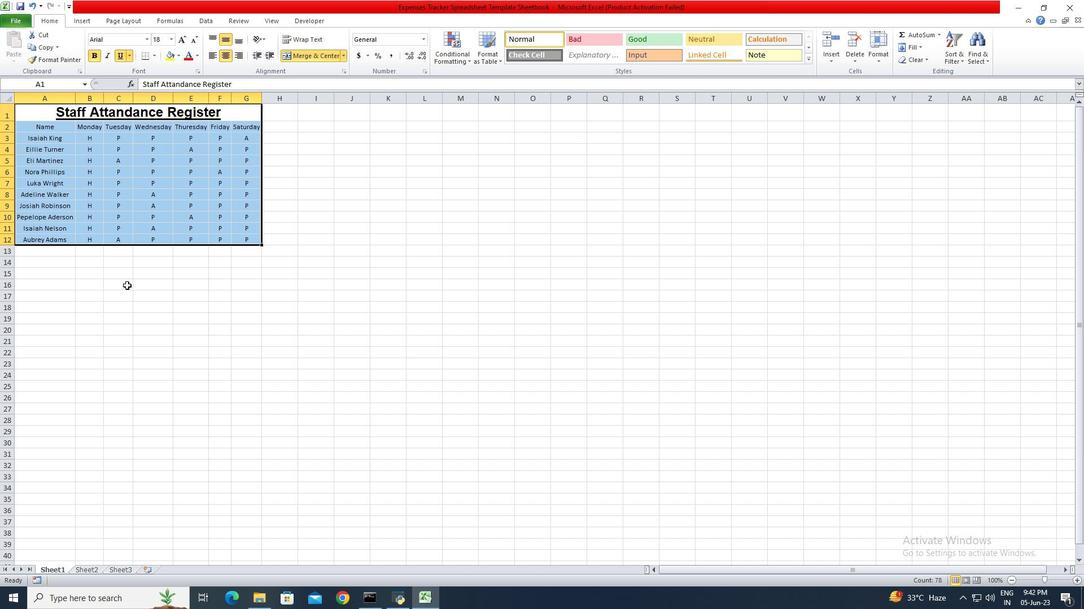 
Action: Mouse pressed left at (128, 285)
Screenshot: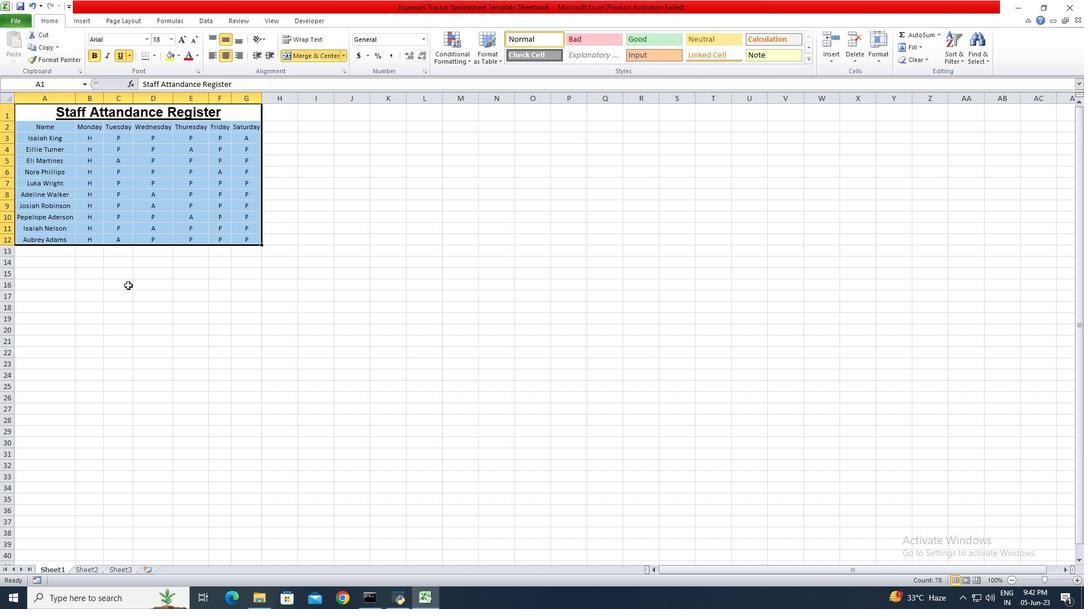 
Action: Mouse moved to (87, 114)
Screenshot: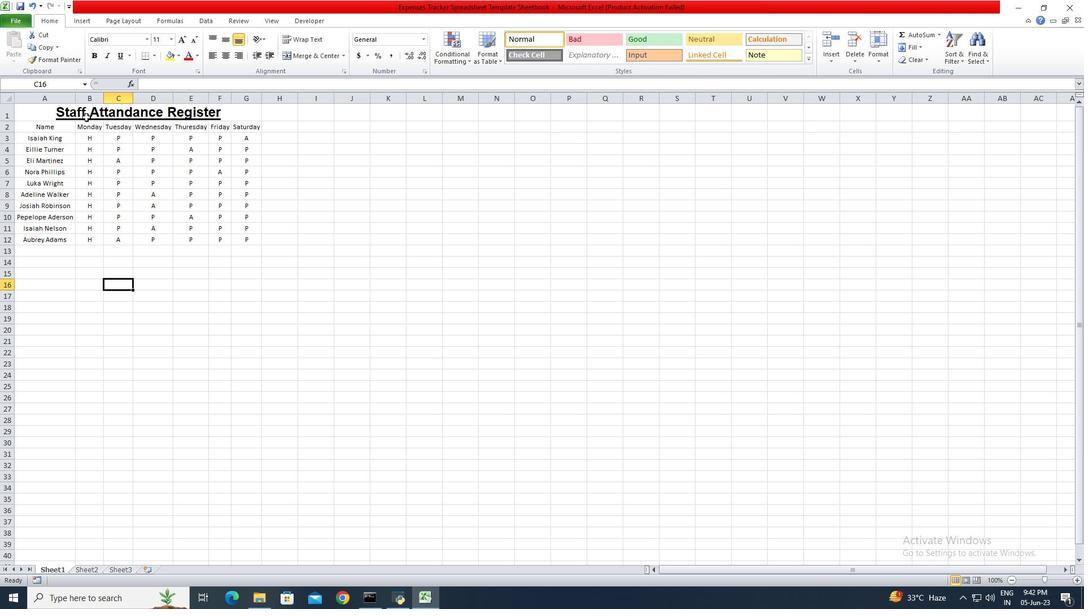 
Action: Mouse pressed left at (87, 114)
Screenshot: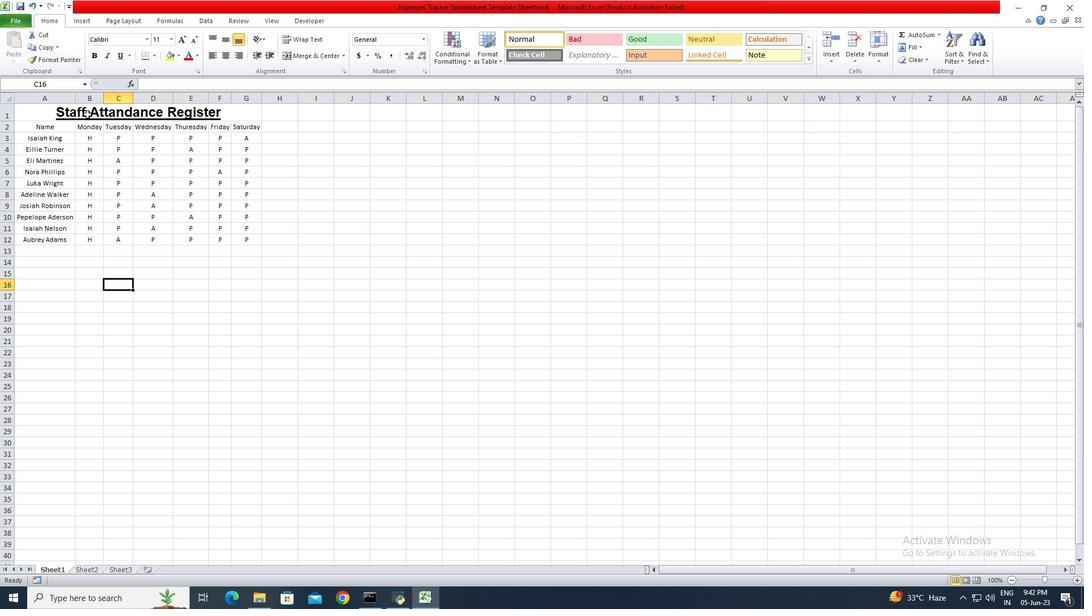 
Action: Mouse moved to (196, 49)
Screenshot: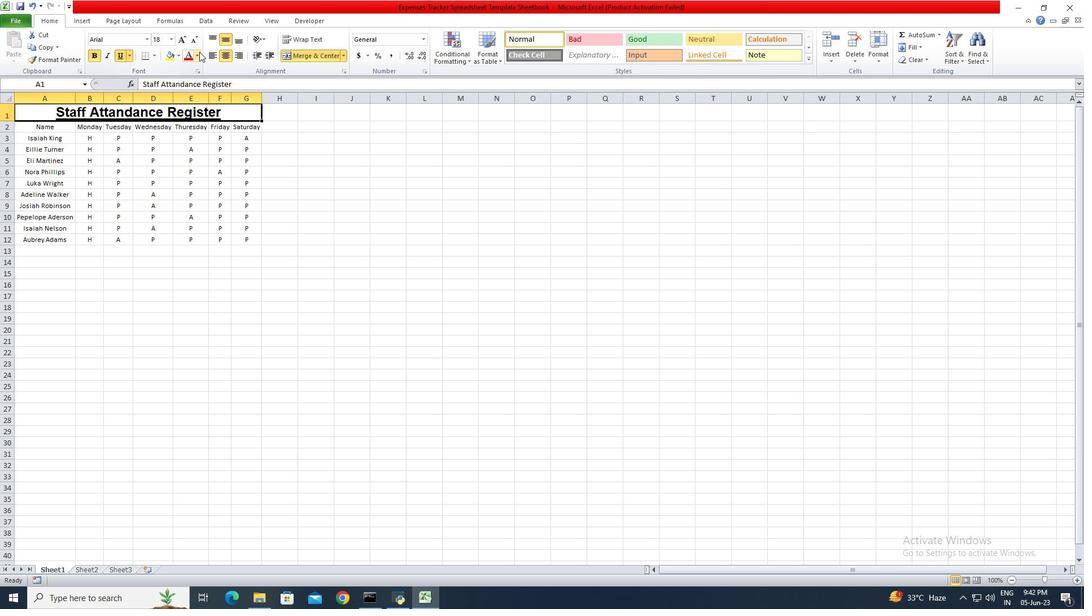 
Action: Mouse pressed left at (196, 49)
Screenshot: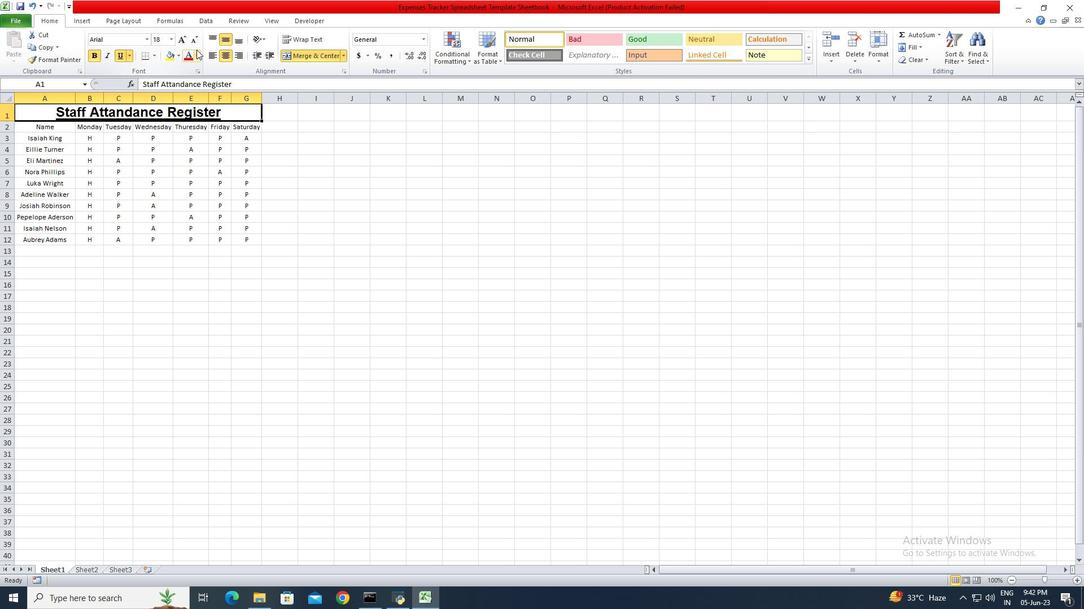 
Action: Mouse moved to (197, 151)
Screenshot: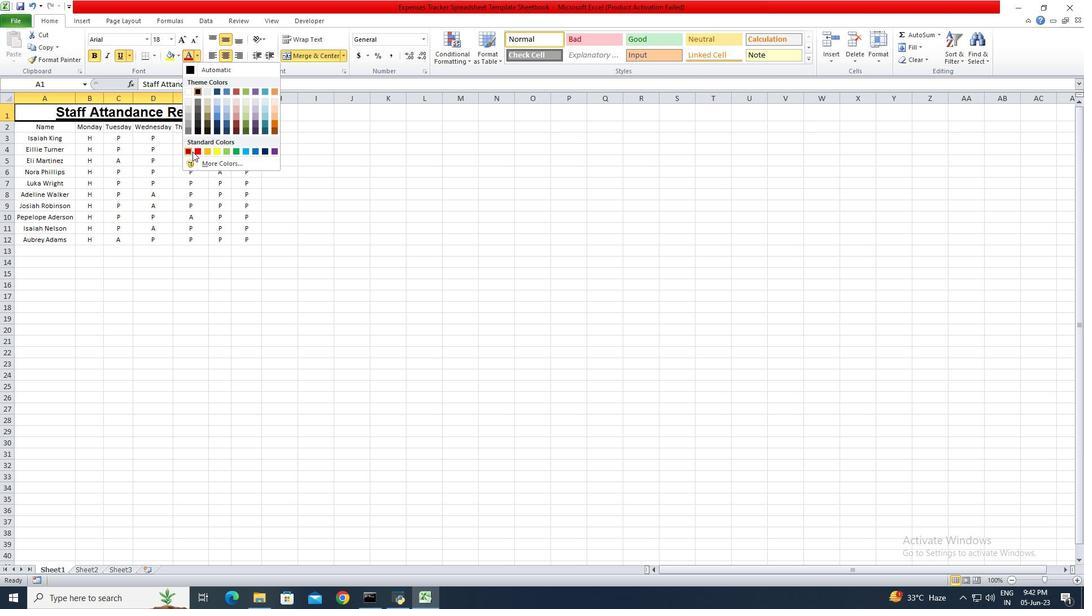 
Action: Mouse pressed left at (197, 151)
Screenshot: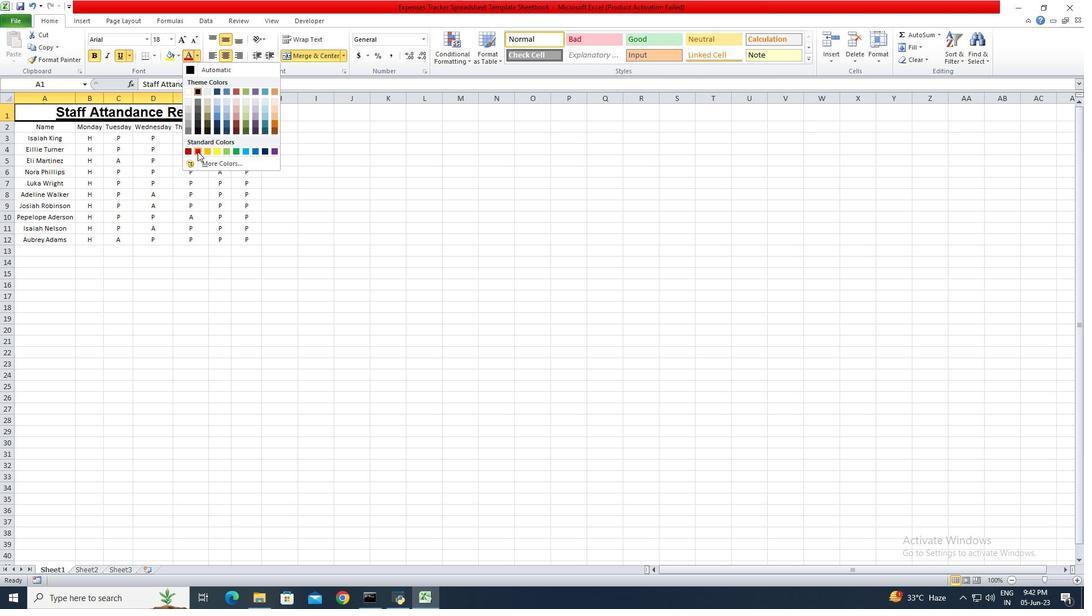 
Action: Mouse moved to (54, 130)
Screenshot: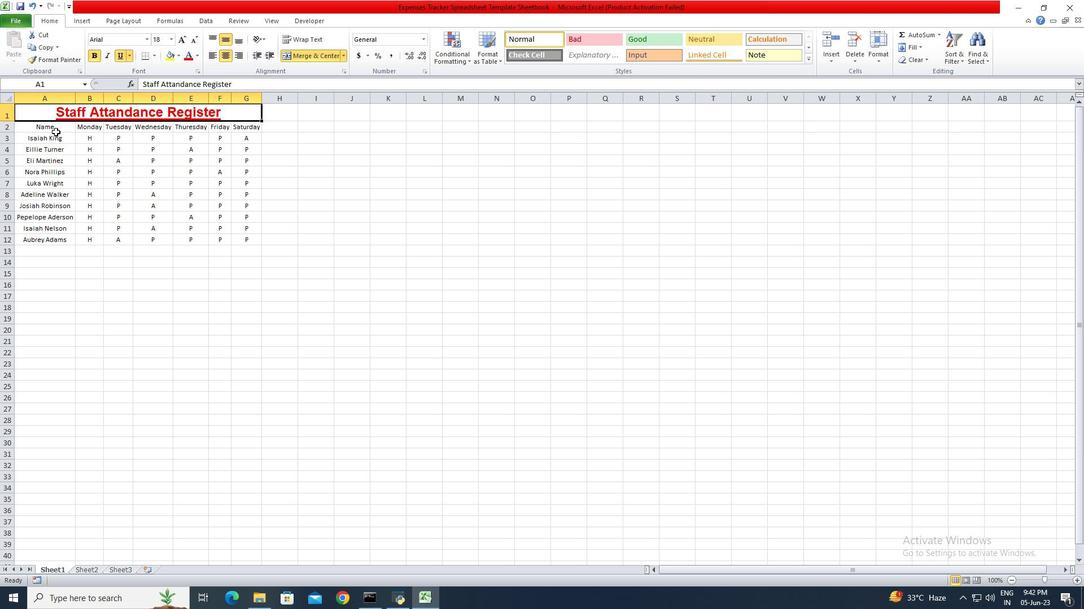
Action: Mouse pressed left at (54, 130)
Screenshot: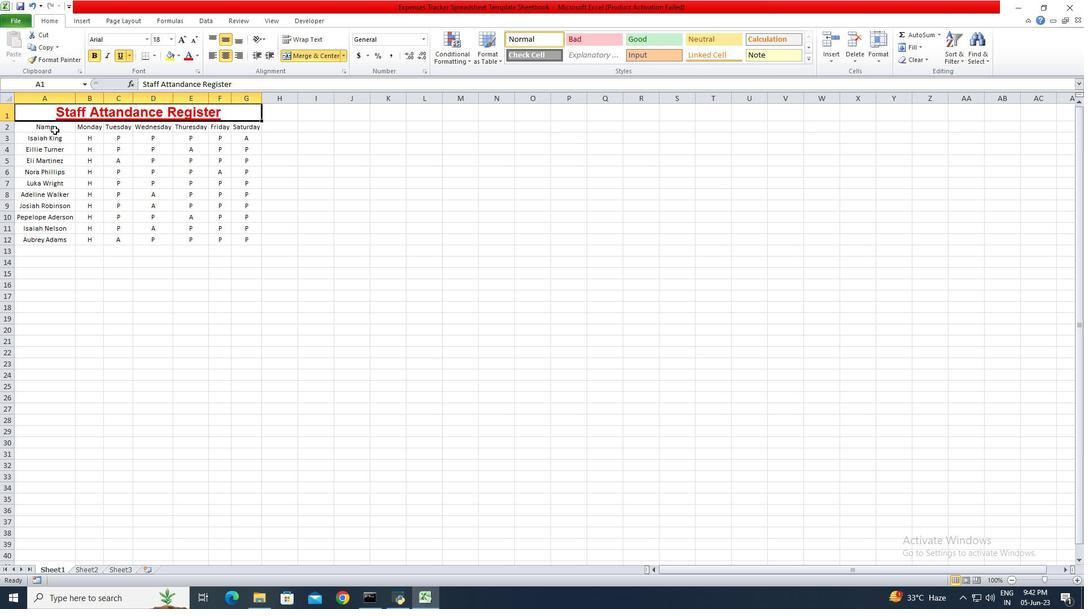 
Action: Mouse moved to (152, 58)
Screenshot: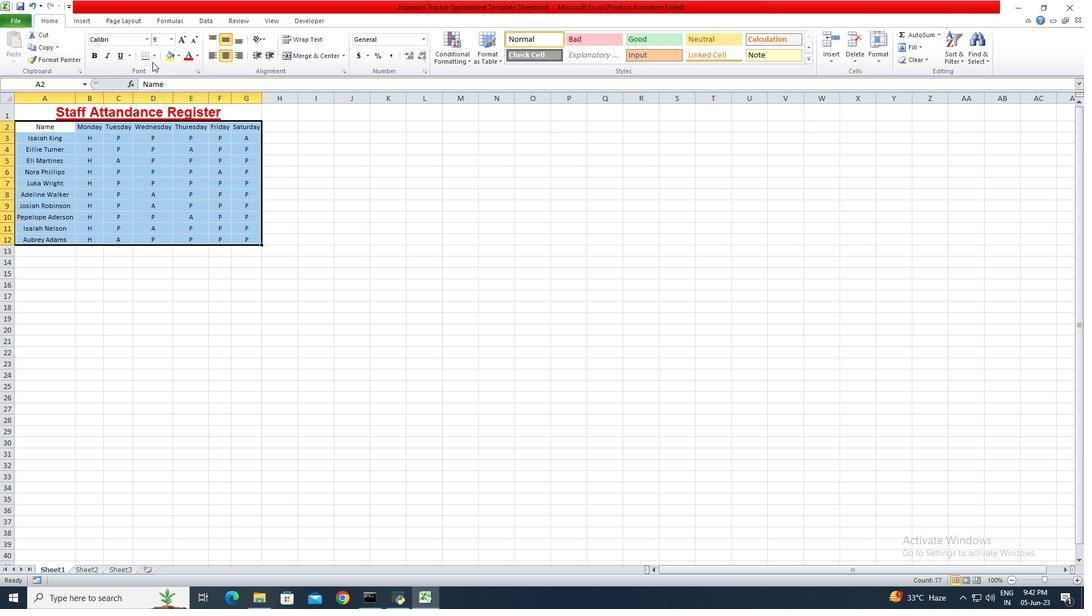 
Action: Mouse pressed left at (152, 58)
Screenshot: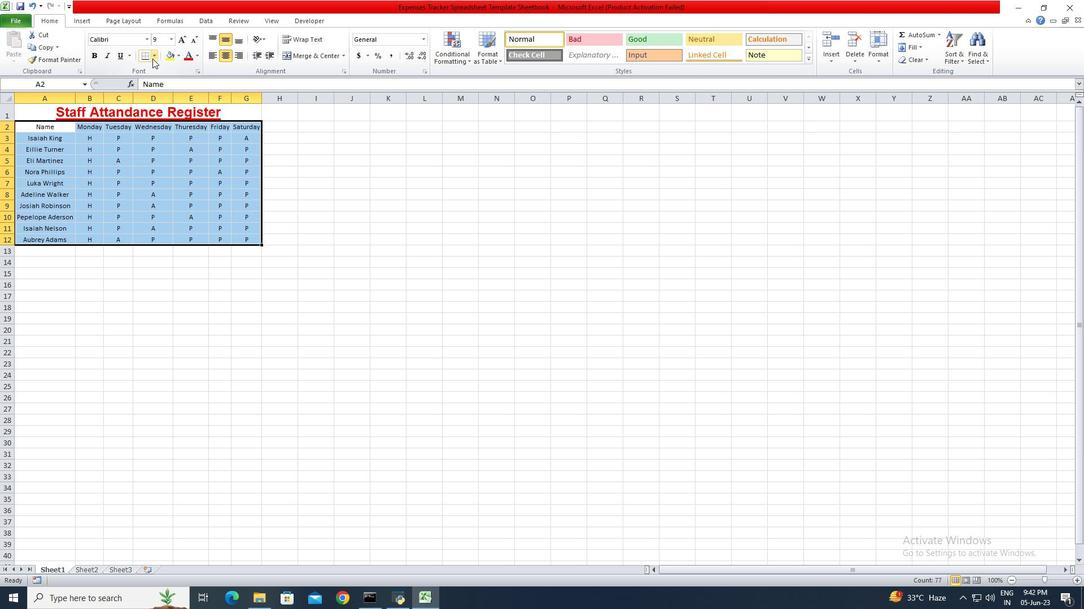 
Action: Mouse moved to (172, 143)
Screenshot: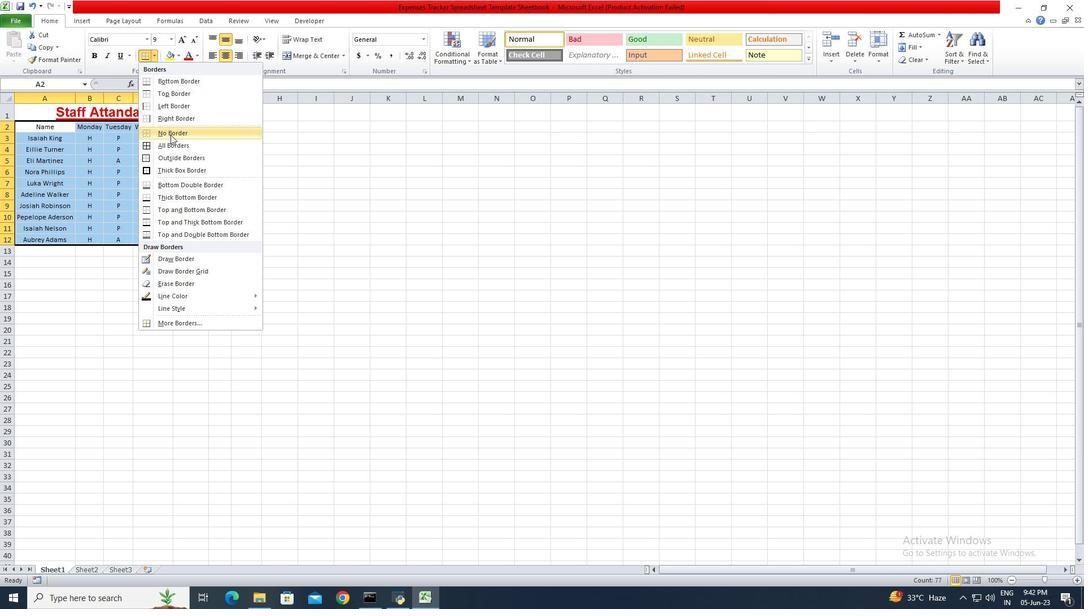 
Action: Mouse pressed left at (172, 143)
Screenshot: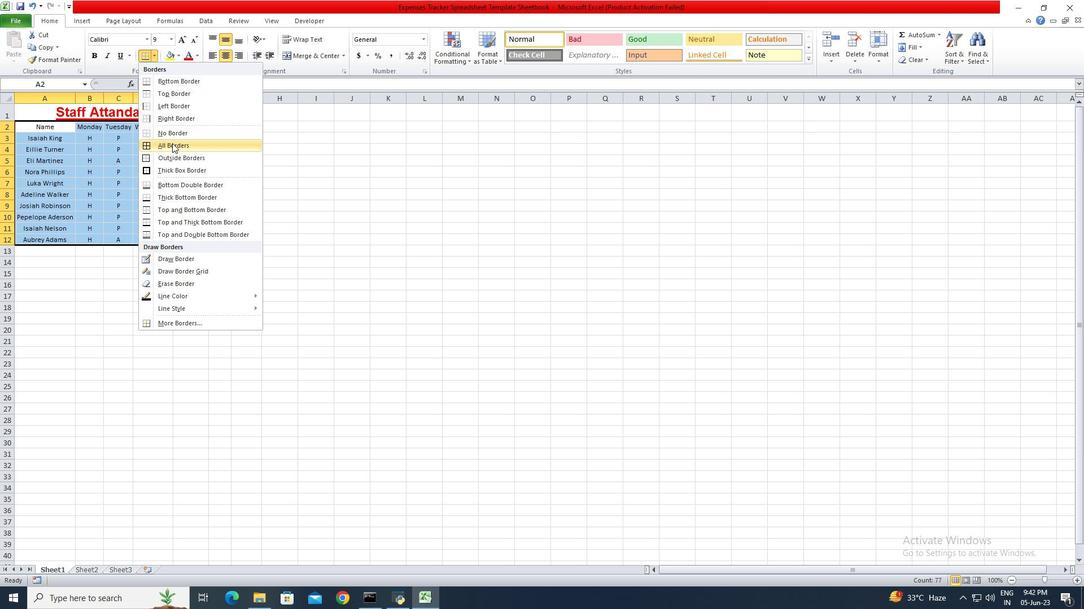 
Action: Mouse moved to (223, 333)
Screenshot: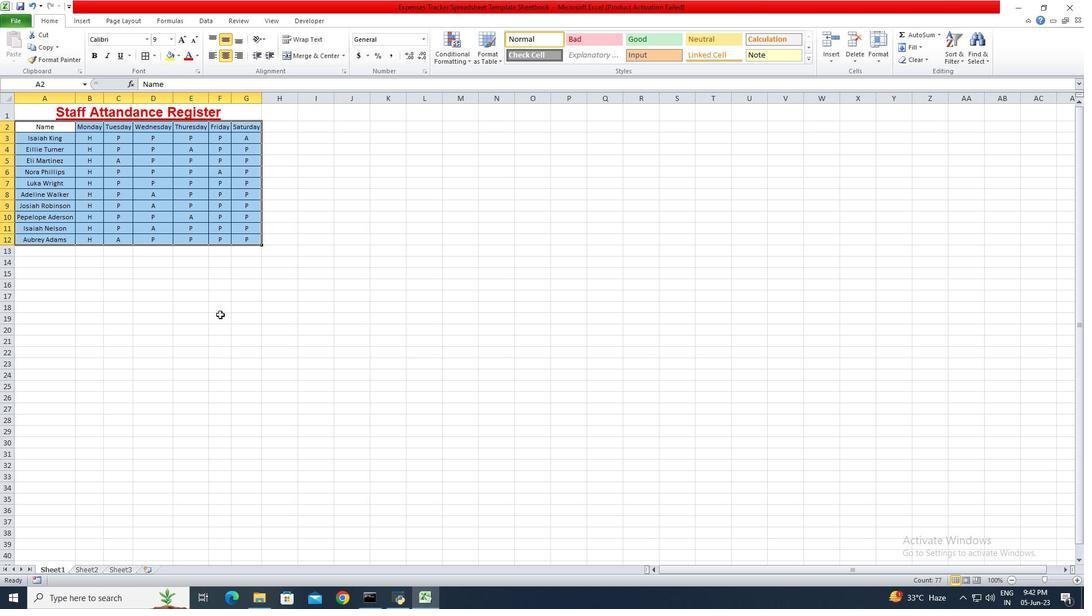
Action: Mouse pressed left at (223, 333)
Screenshot: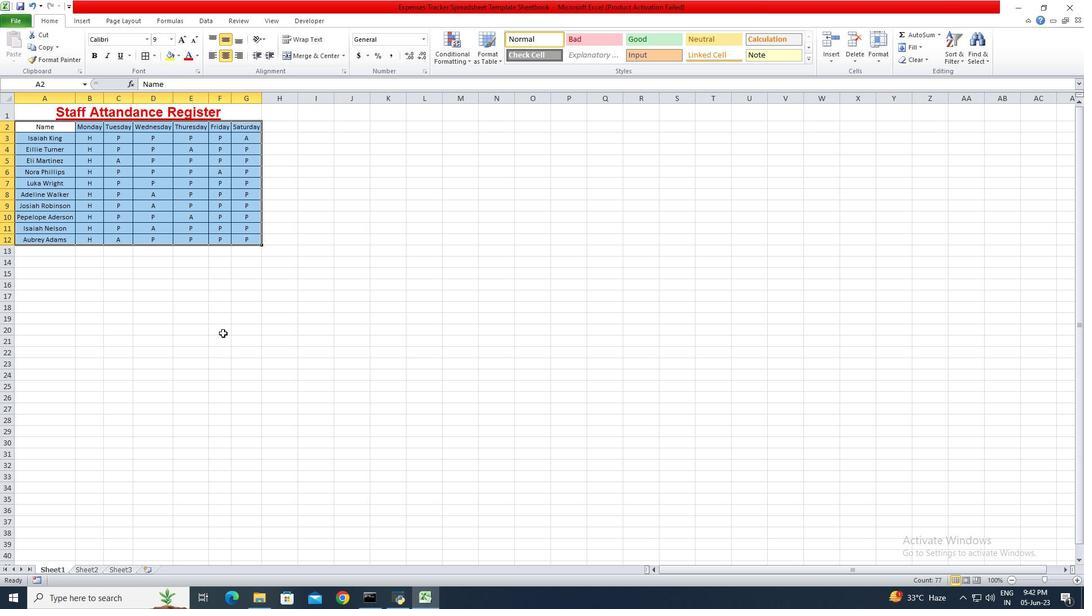 
Action: Mouse moved to (18, 15)
Screenshot: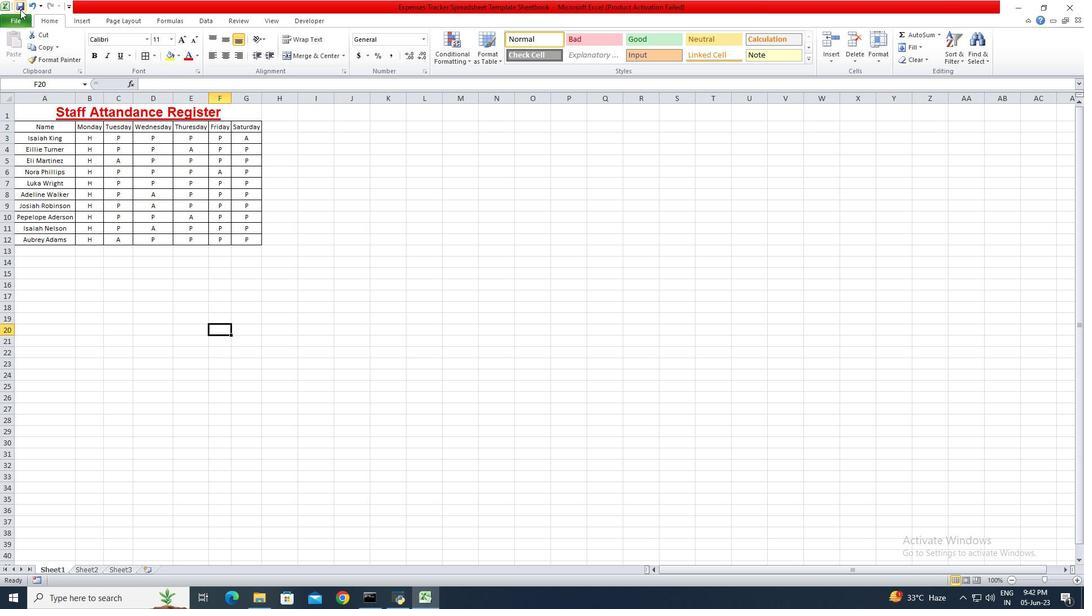 
Action: Mouse pressed left at (18, 15)
Screenshot: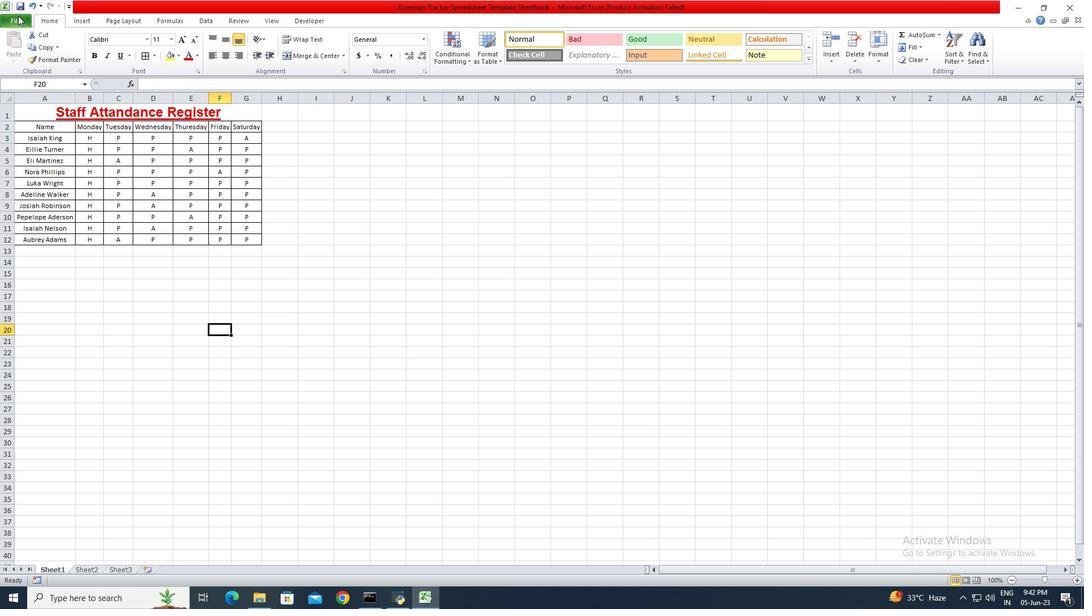
Action: Mouse moved to (37, 32)
Screenshot: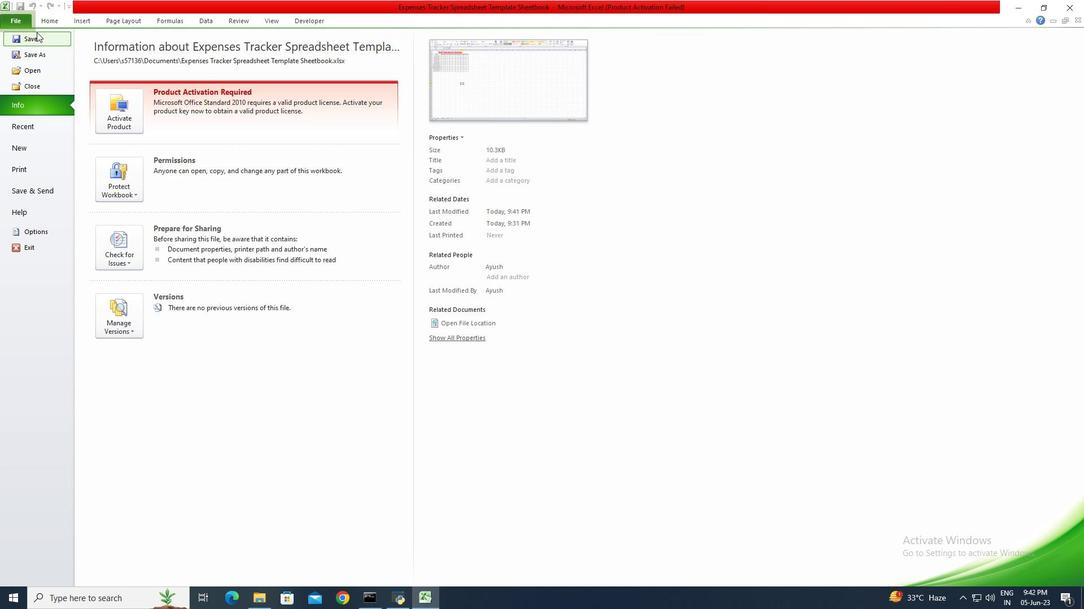 
Action: Mouse pressed left at (37, 32)
Screenshot: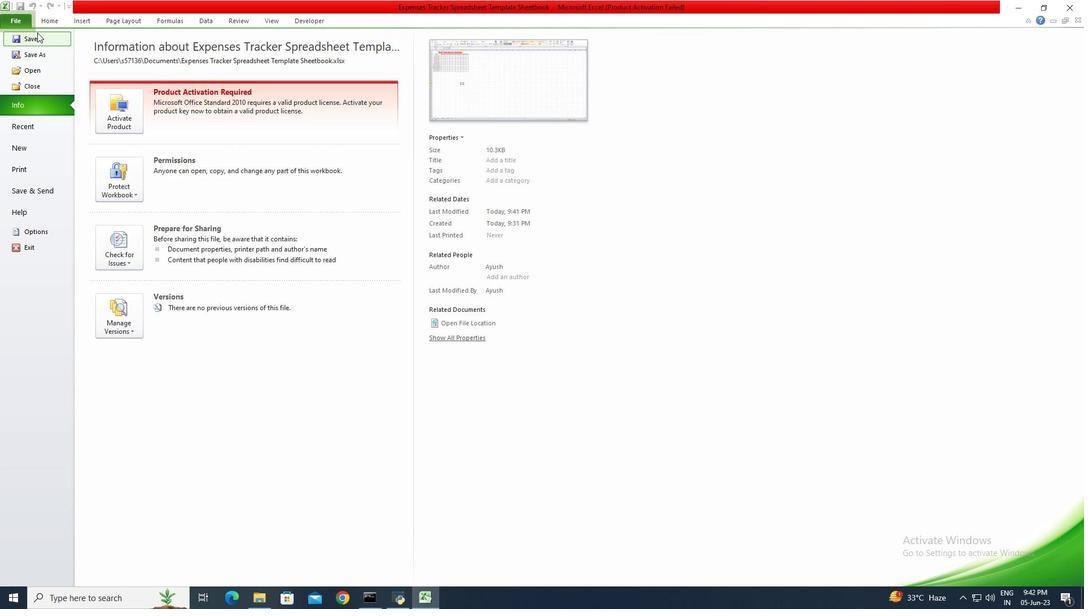 
Action: Mouse moved to (20, 22)
Screenshot: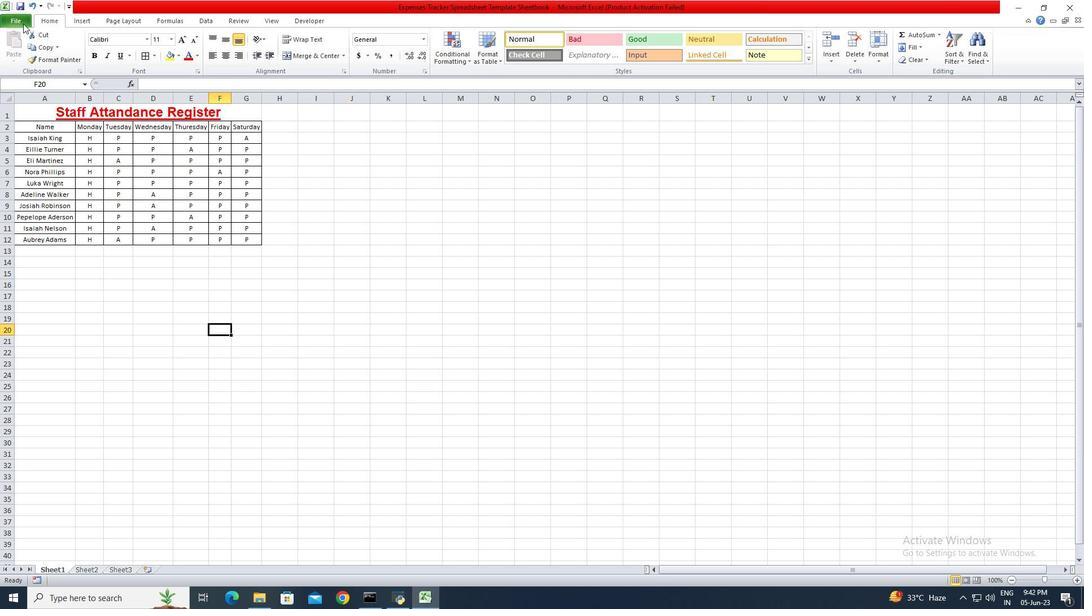 
